 Task: Search for a round trip flight from San Francisco to Dubai in Business class from October 1 to October 5 and provide feedback on the results.
Action: Mouse pressed left at (296, 292)
Screenshot: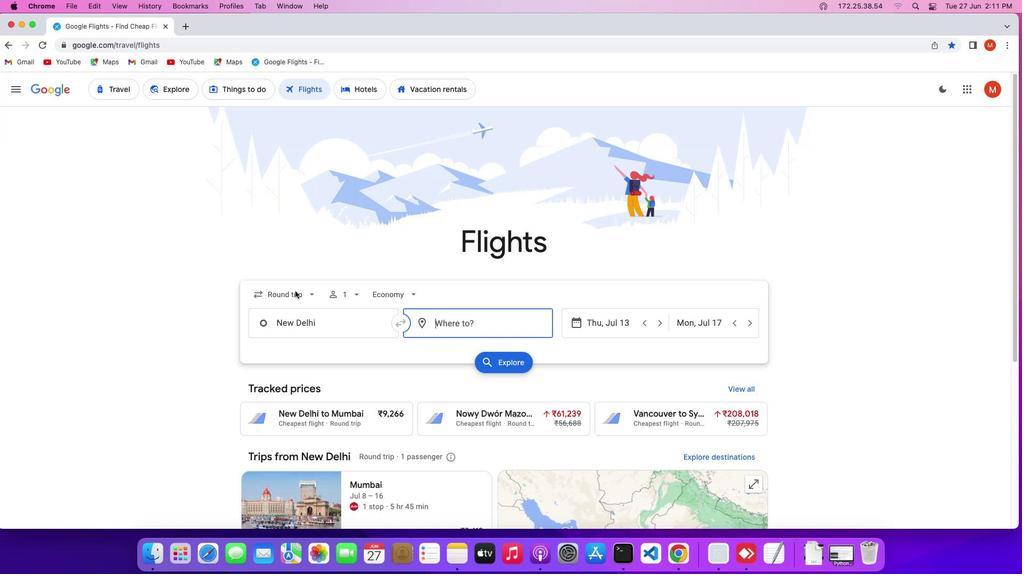 
Action: Mouse pressed left at (296, 292)
Screenshot: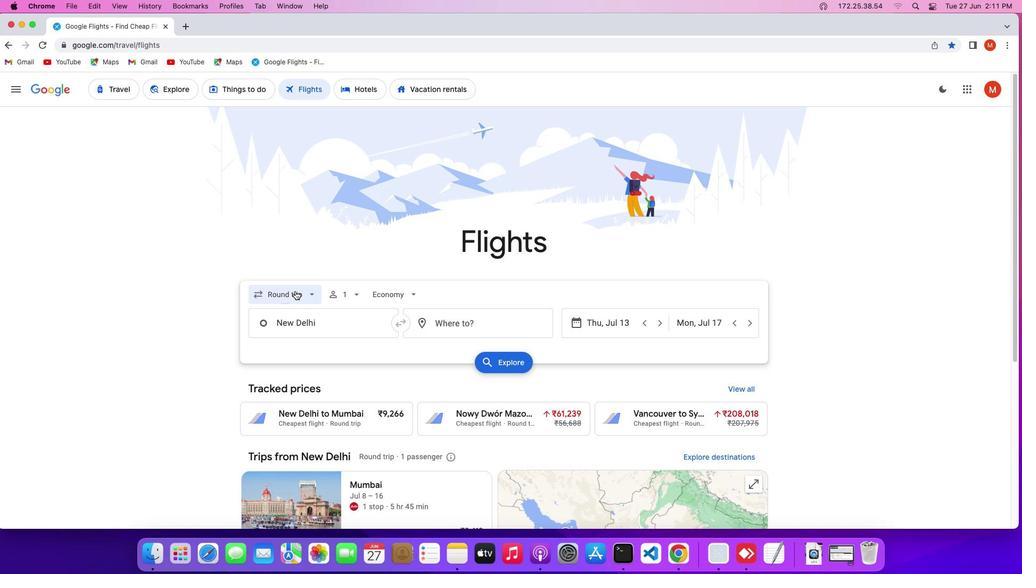 
Action: Mouse moved to (289, 321)
Screenshot: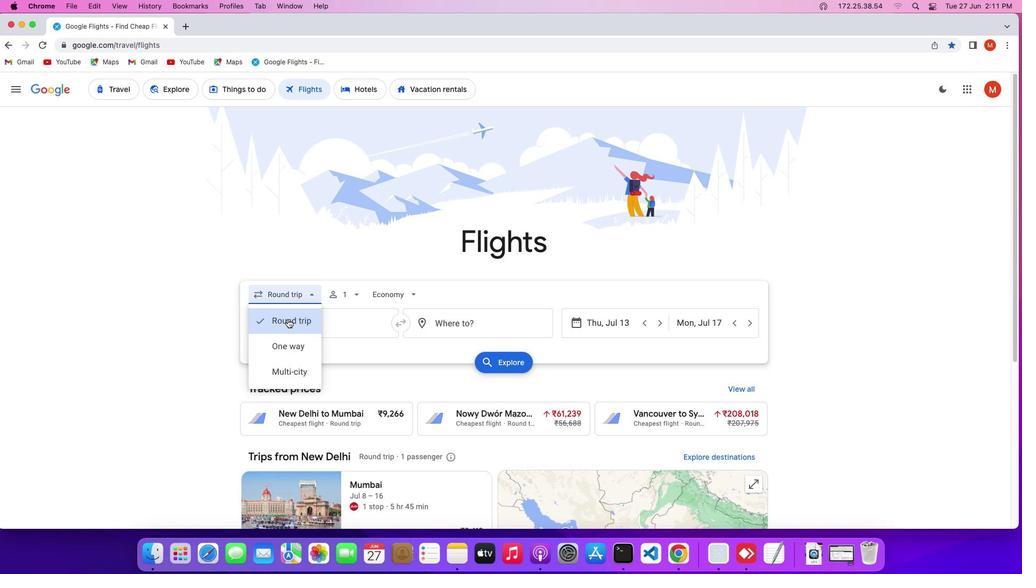 
Action: Mouse pressed left at (289, 321)
Screenshot: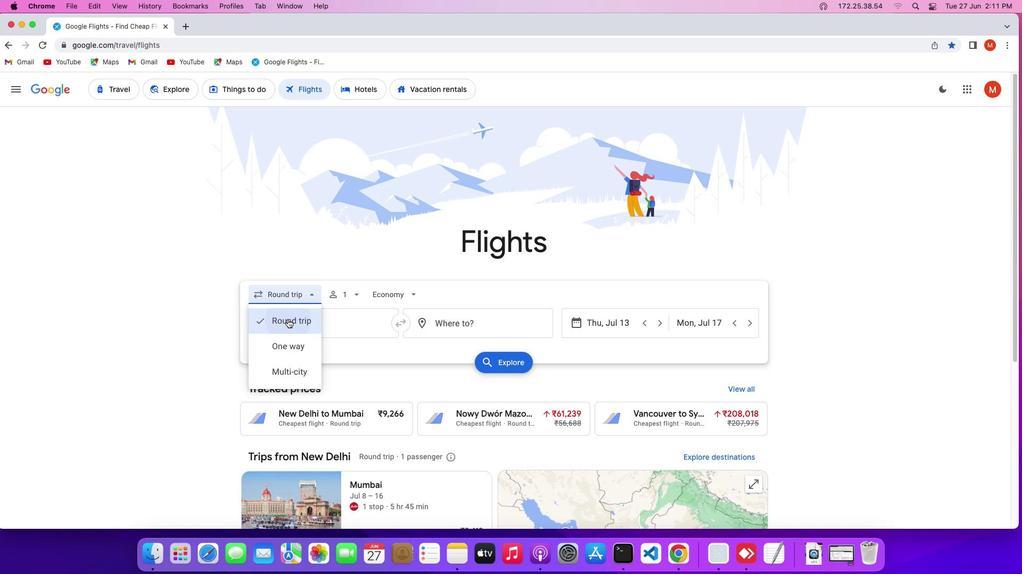 
Action: Mouse moved to (346, 294)
Screenshot: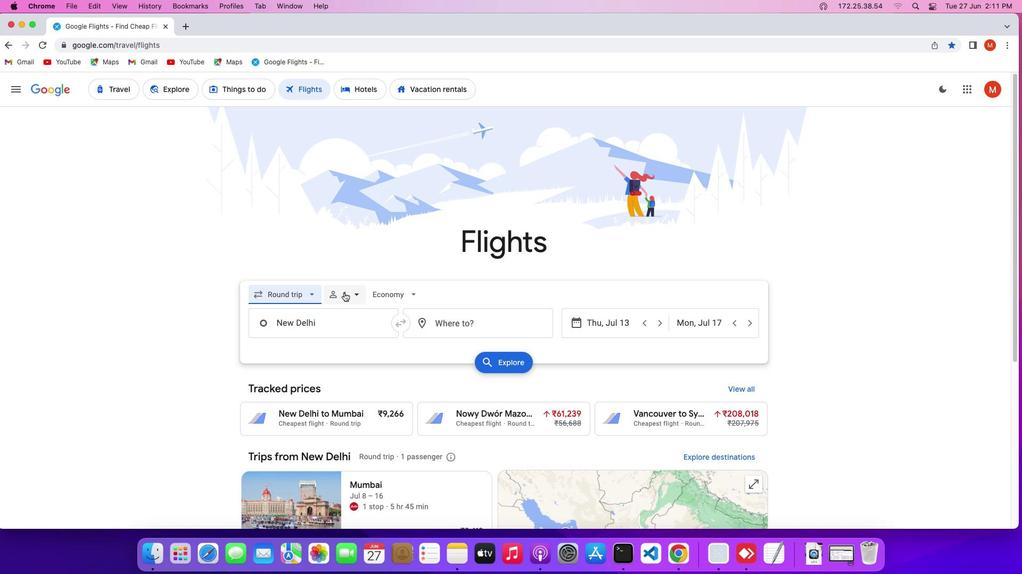 
Action: Mouse pressed left at (346, 294)
Screenshot: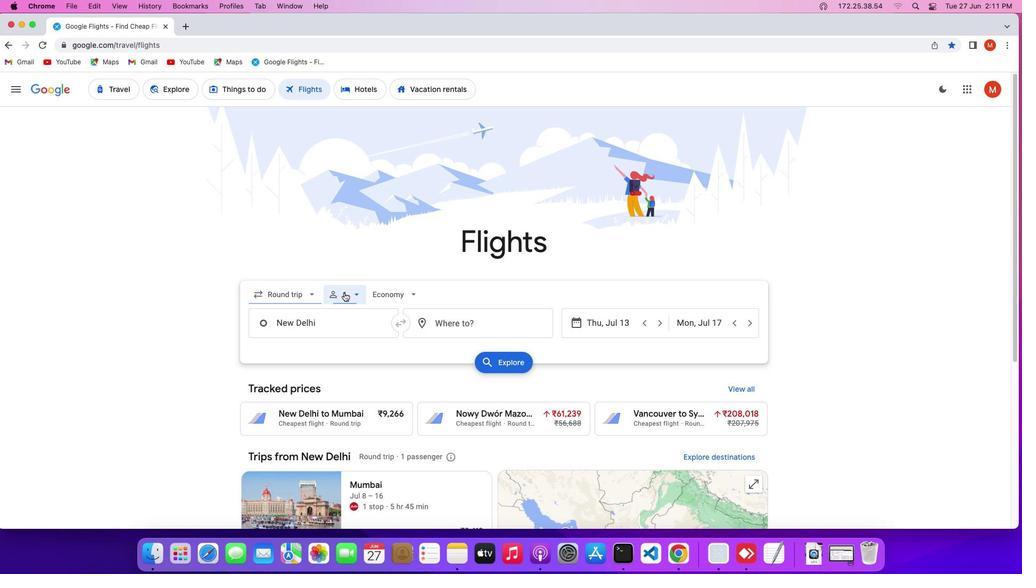 
Action: Mouse moved to (418, 323)
Screenshot: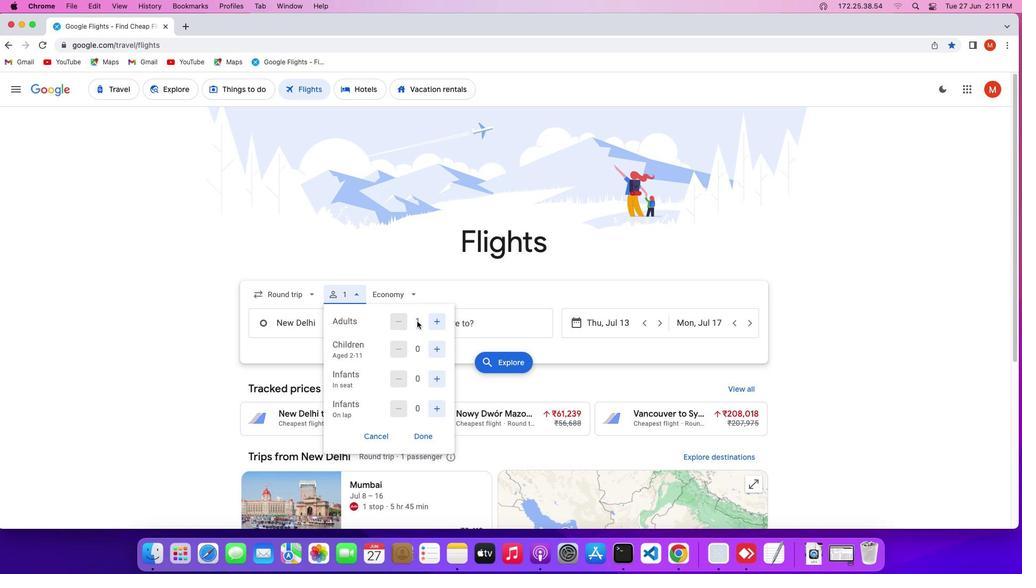 
Action: Mouse pressed left at (418, 323)
Screenshot: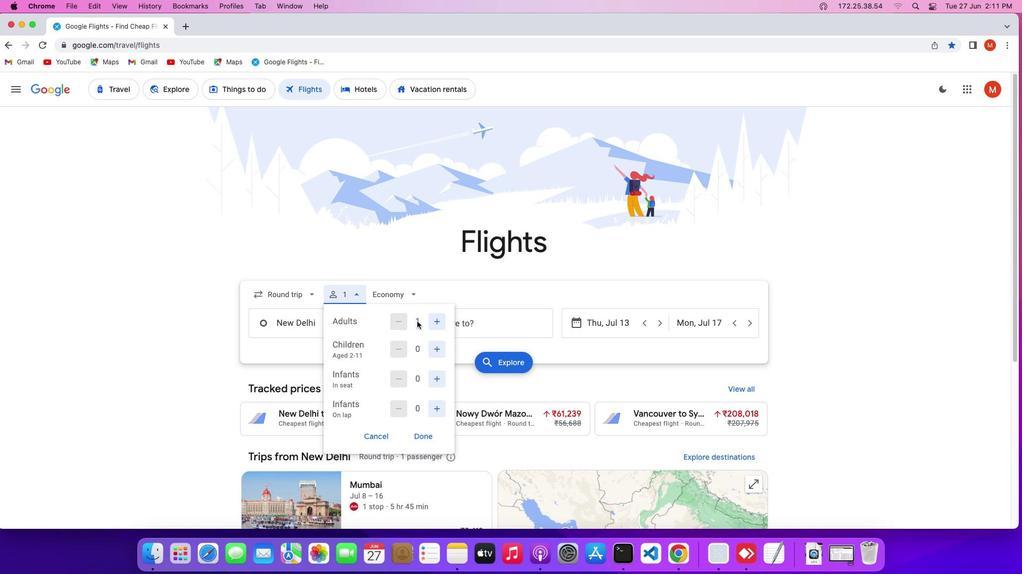 
Action: Mouse moved to (437, 437)
Screenshot: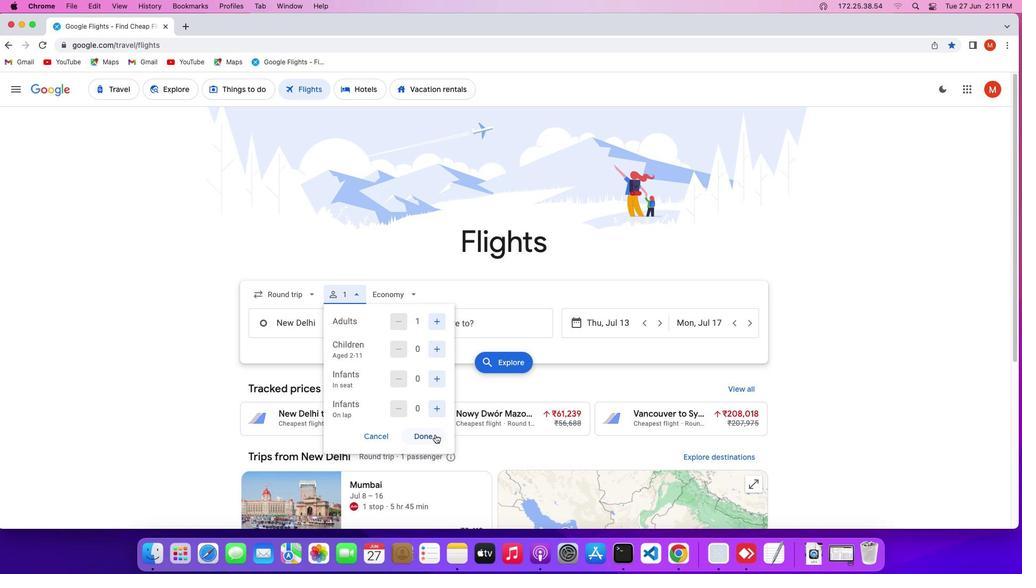 
Action: Mouse pressed left at (437, 437)
Screenshot: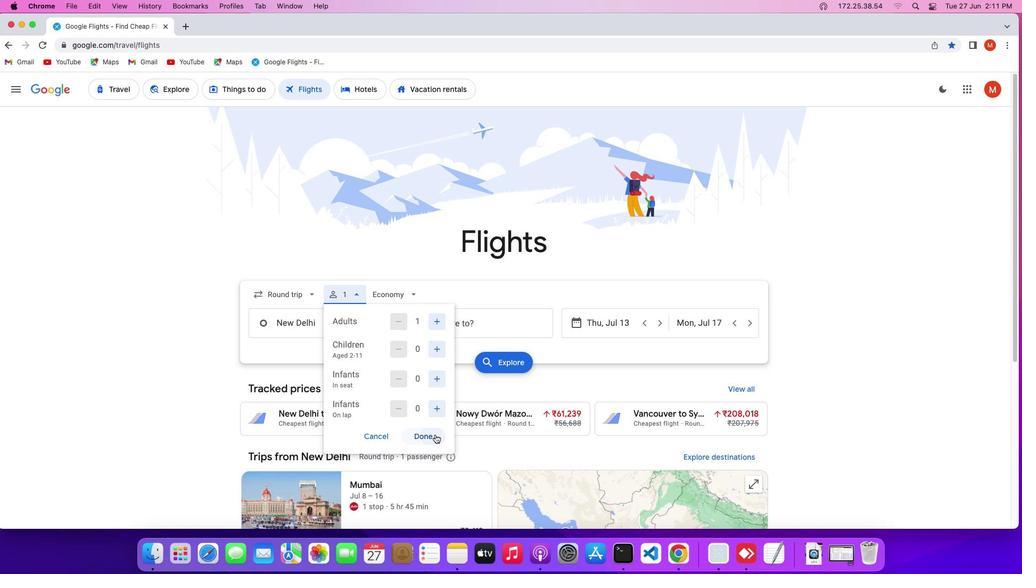 
Action: Mouse moved to (405, 300)
Screenshot: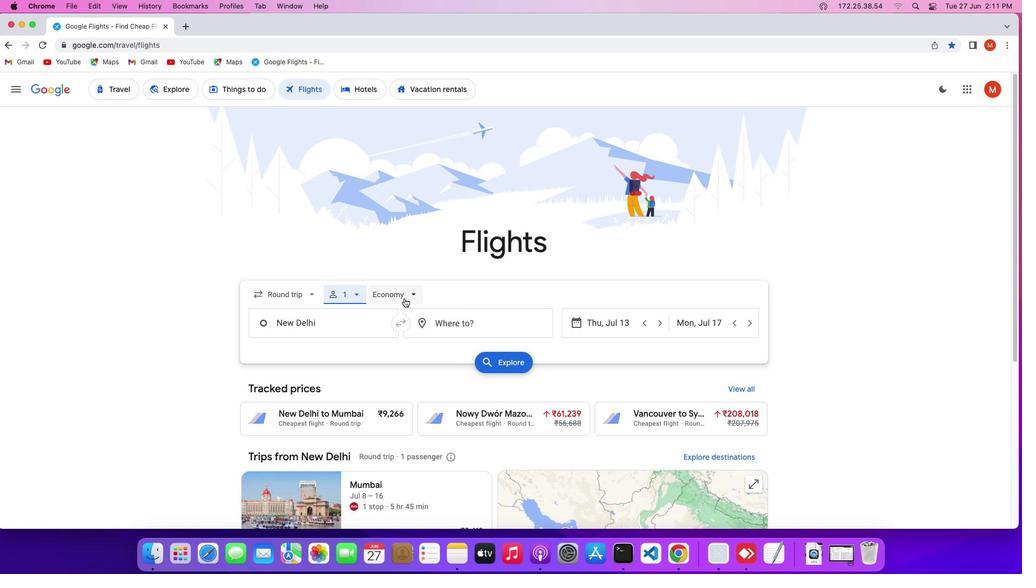 
Action: Mouse pressed left at (405, 300)
Screenshot: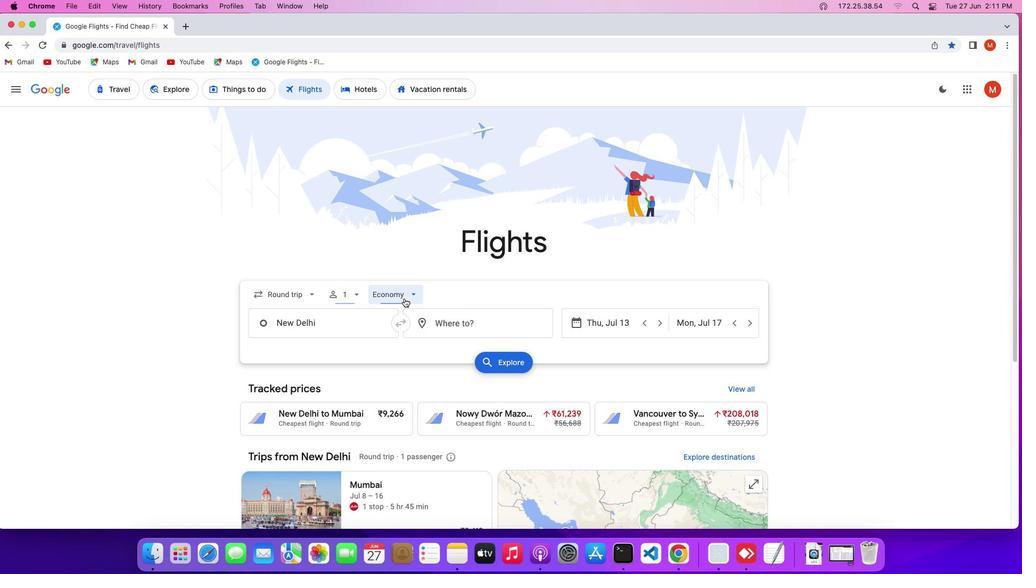 
Action: Mouse moved to (403, 367)
Screenshot: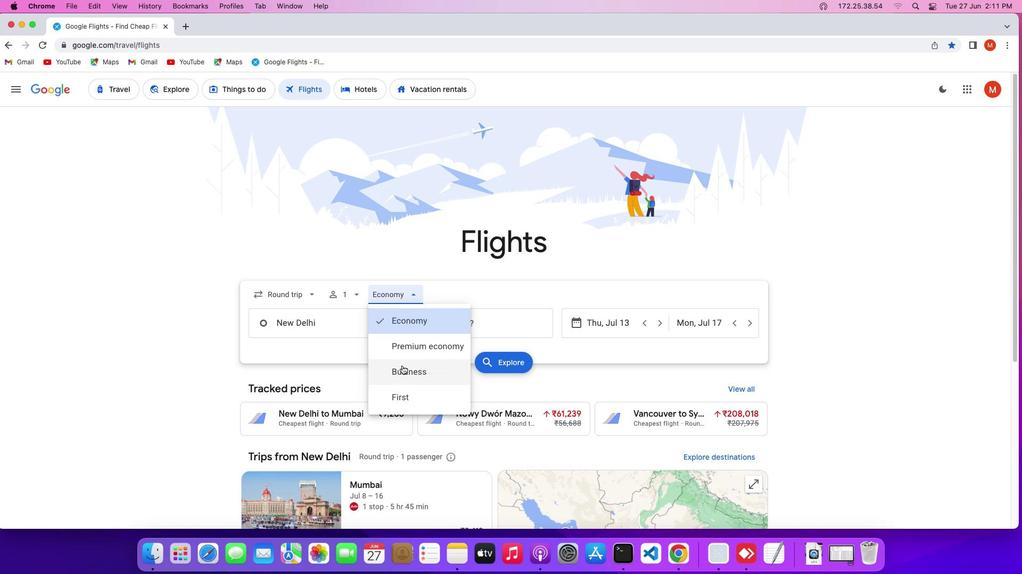 
Action: Mouse pressed left at (403, 367)
Screenshot: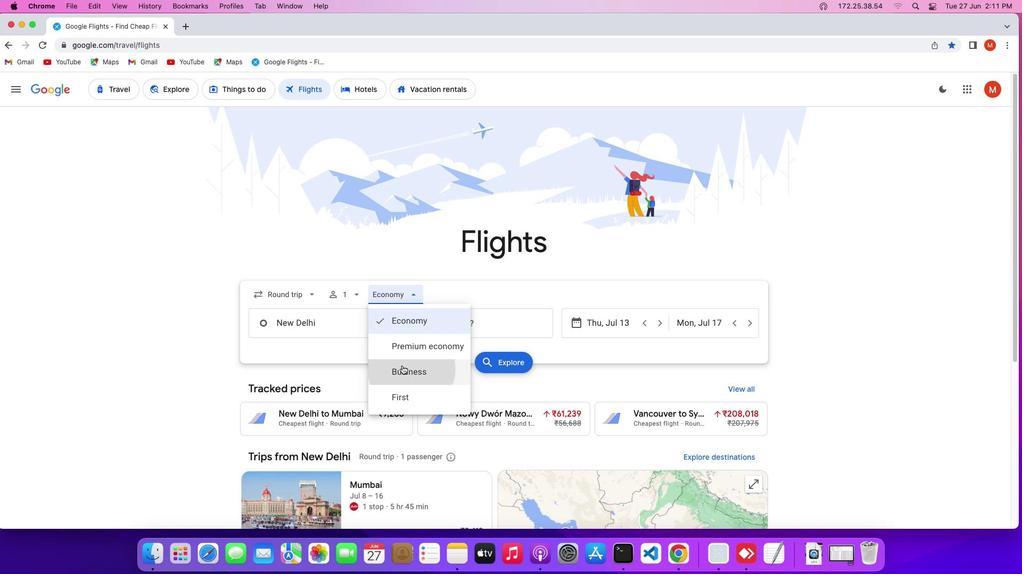 
Action: Mouse moved to (360, 332)
Screenshot: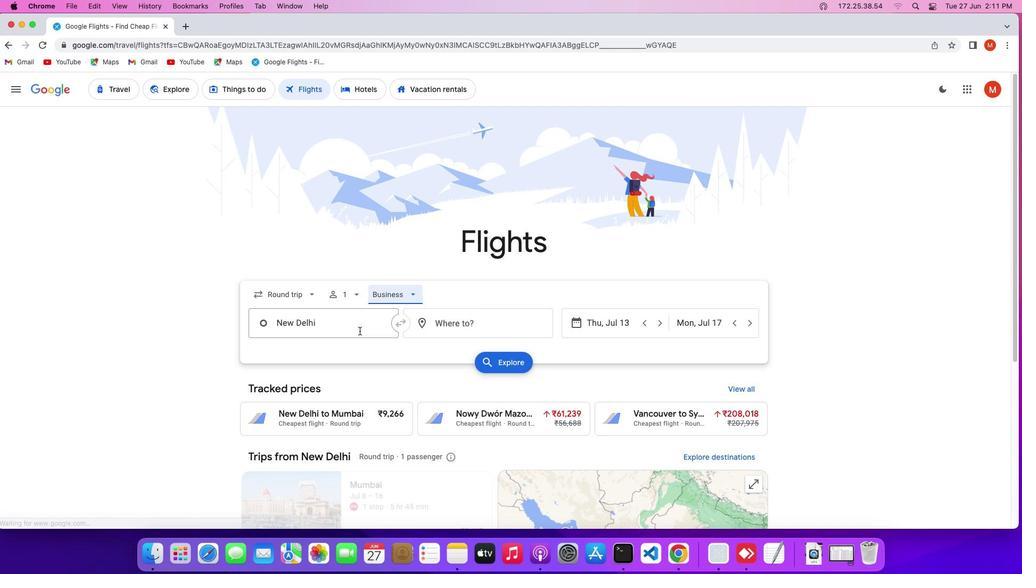 
Action: Mouse pressed left at (360, 332)
Screenshot: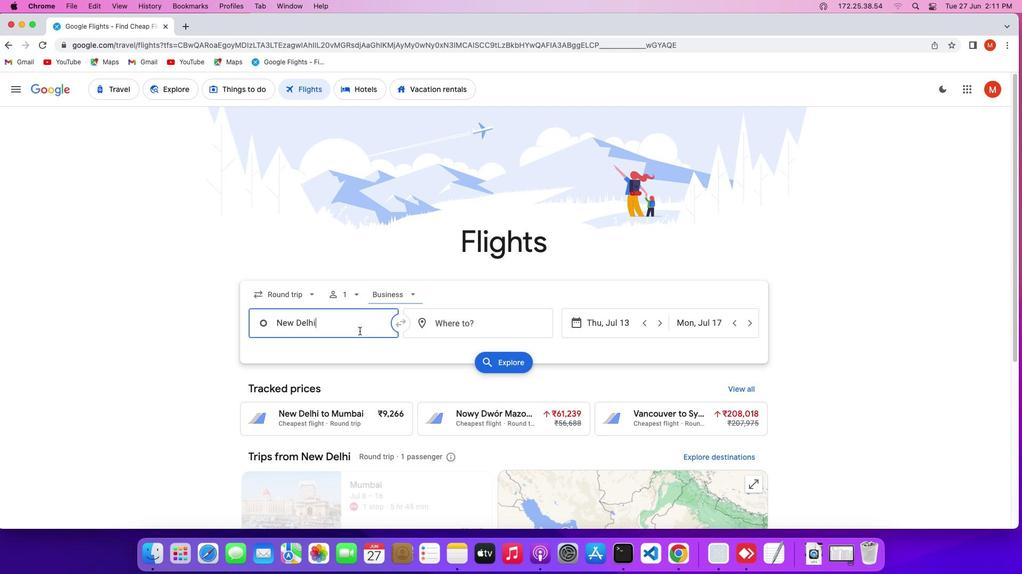 
Action: Mouse moved to (360, 332)
Screenshot: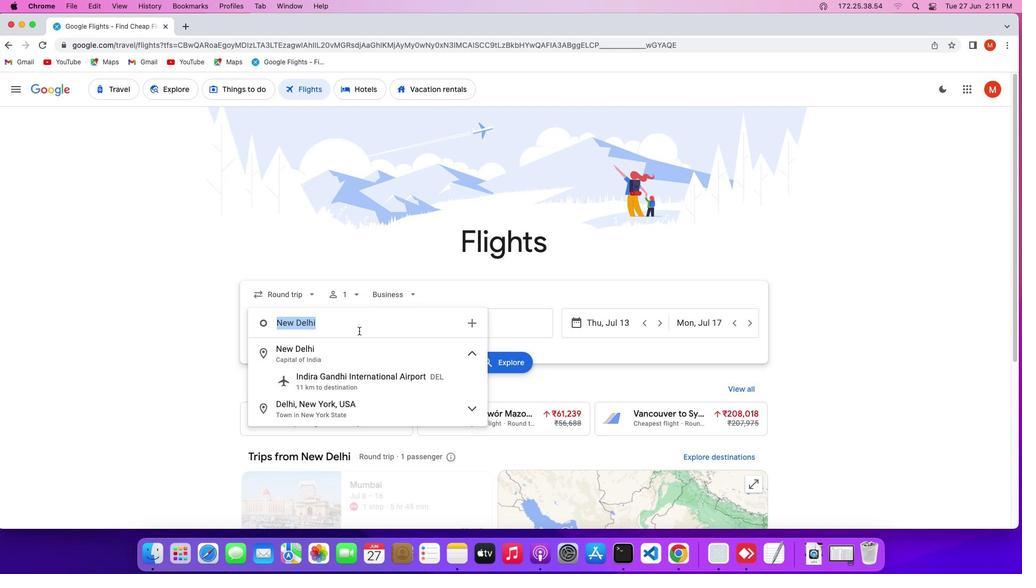 
Action: Key pressed Key.backspaceKey.shift'S''a''n'Key.spaceKey.shift'F''r''a''n''c''i''s''c''o'
Screenshot: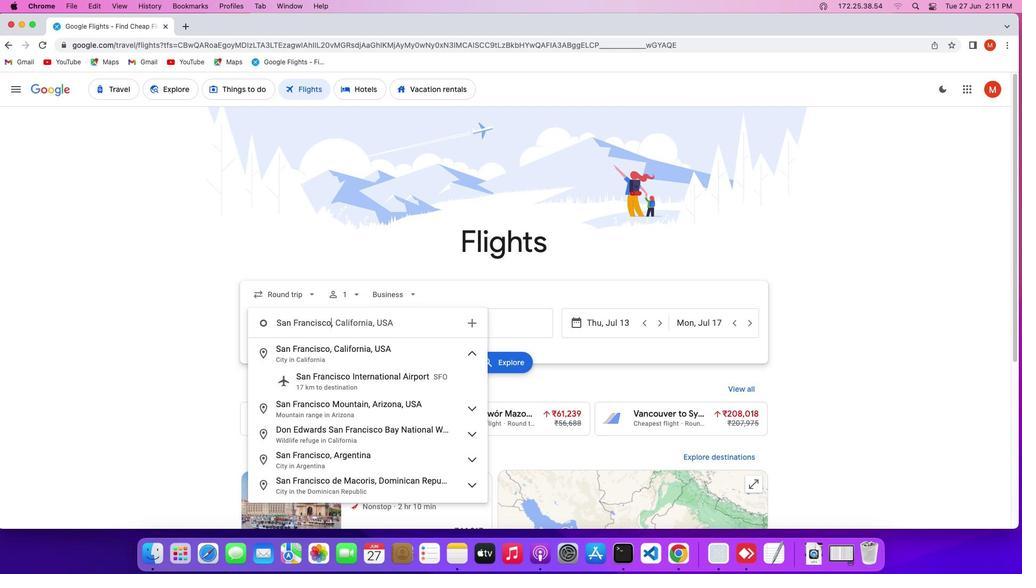 
Action: Mouse moved to (373, 363)
Screenshot: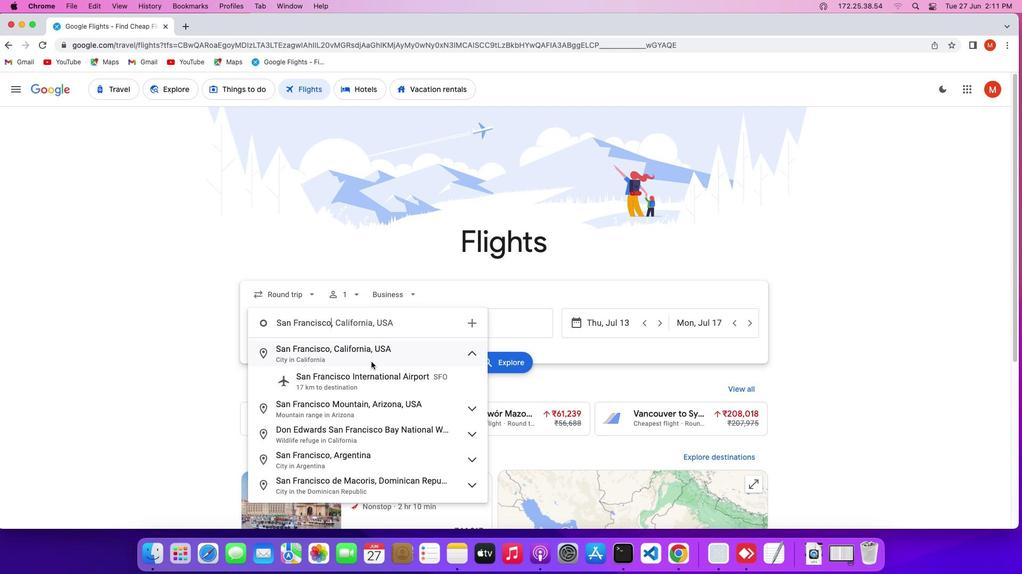 
Action: Mouse pressed left at (373, 363)
Screenshot: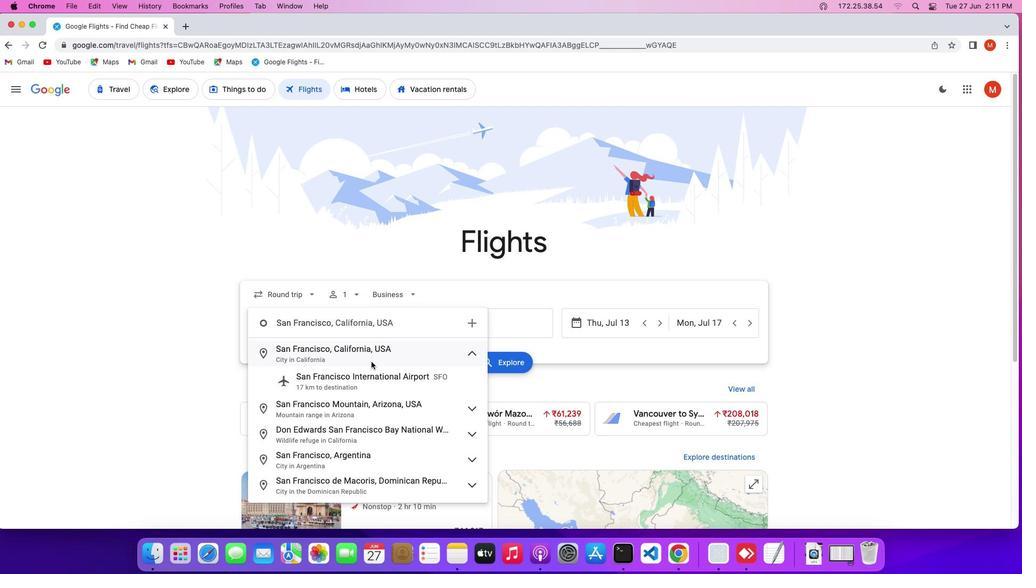 
Action: Mouse moved to (460, 319)
Screenshot: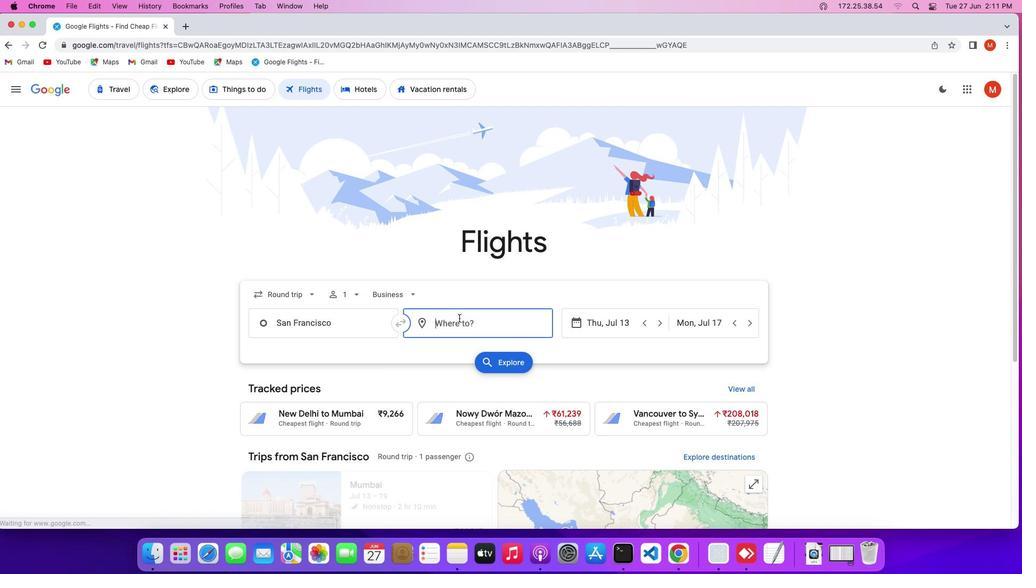 
Action: Mouse pressed left at (460, 319)
Screenshot: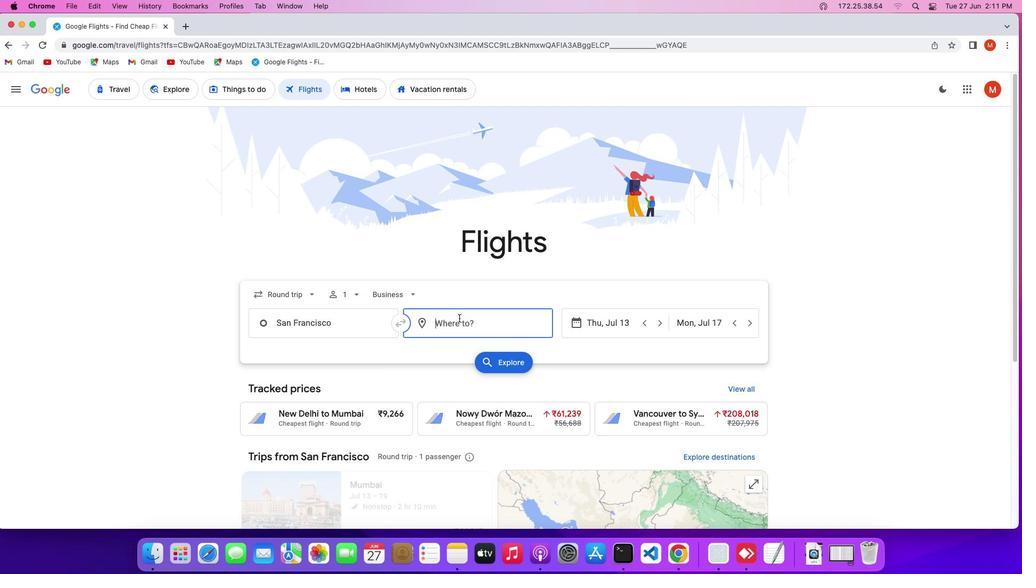 
Action: Key pressed Key.shift'D''u''b''a''i'
Screenshot: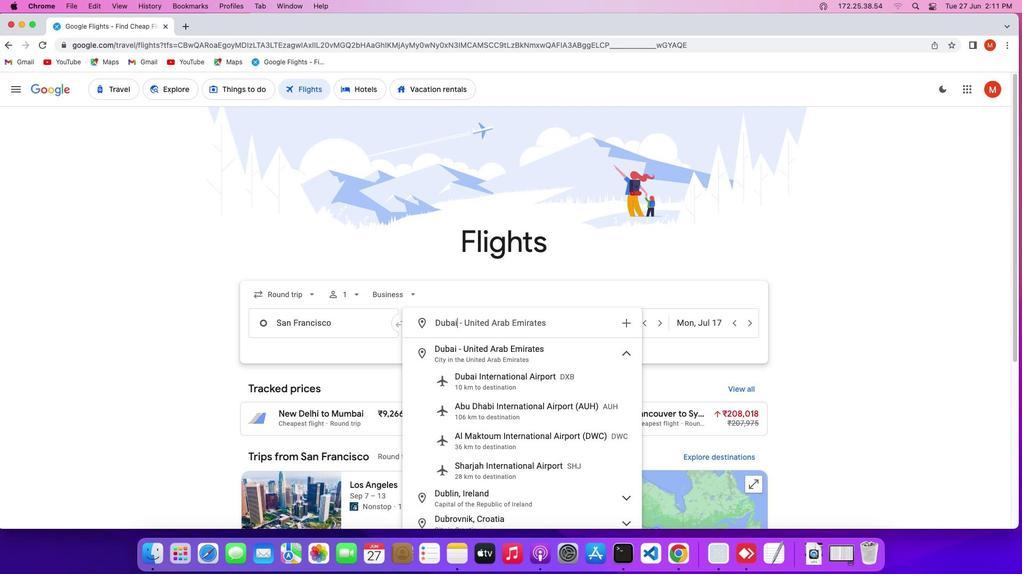 
Action: Mouse moved to (475, 350)
Screenshot: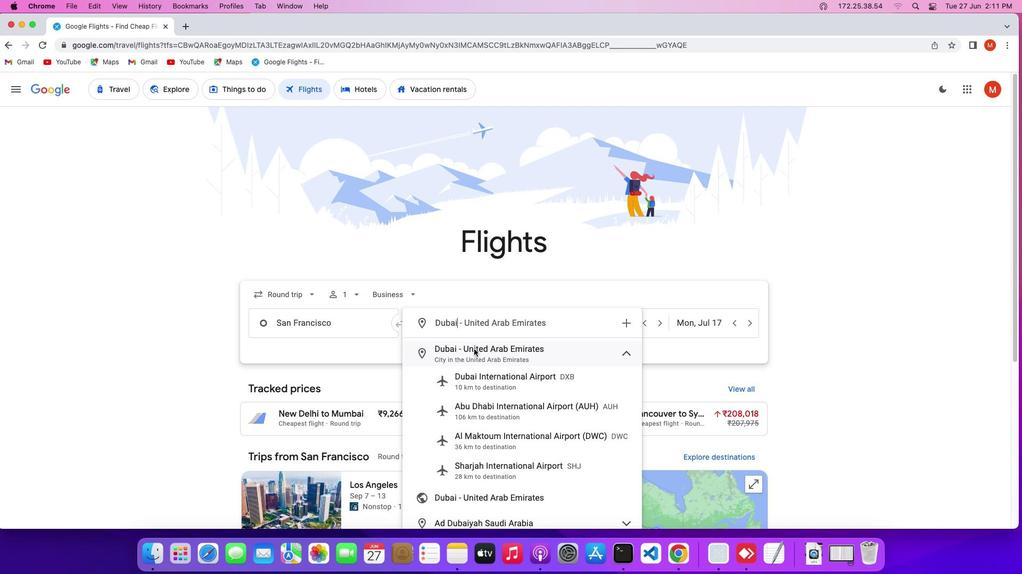 
Action: Mouse pressed left at (475, 350)
Screenshot: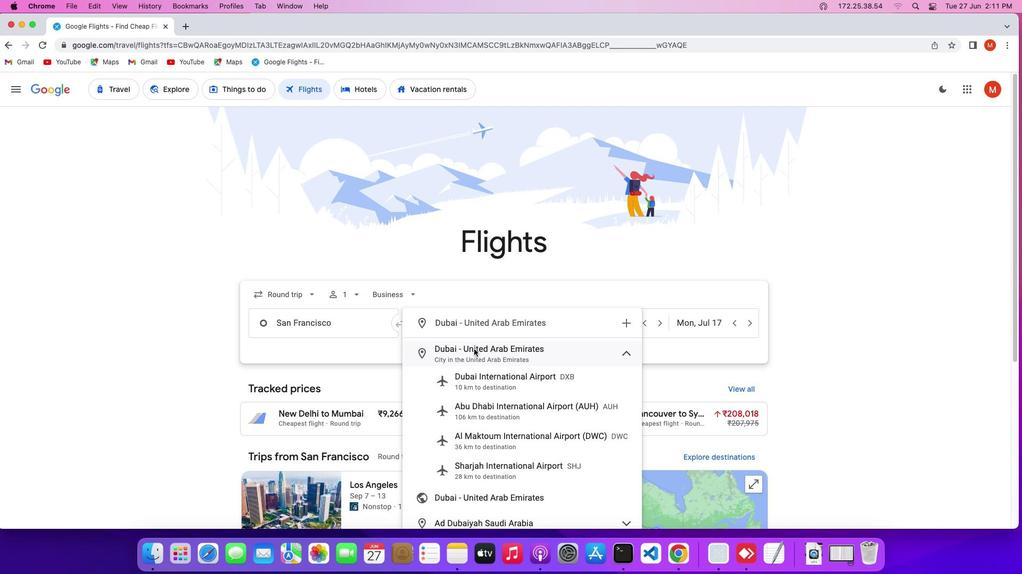 
Action: Mouse moved to (634, 334)
Screenshot: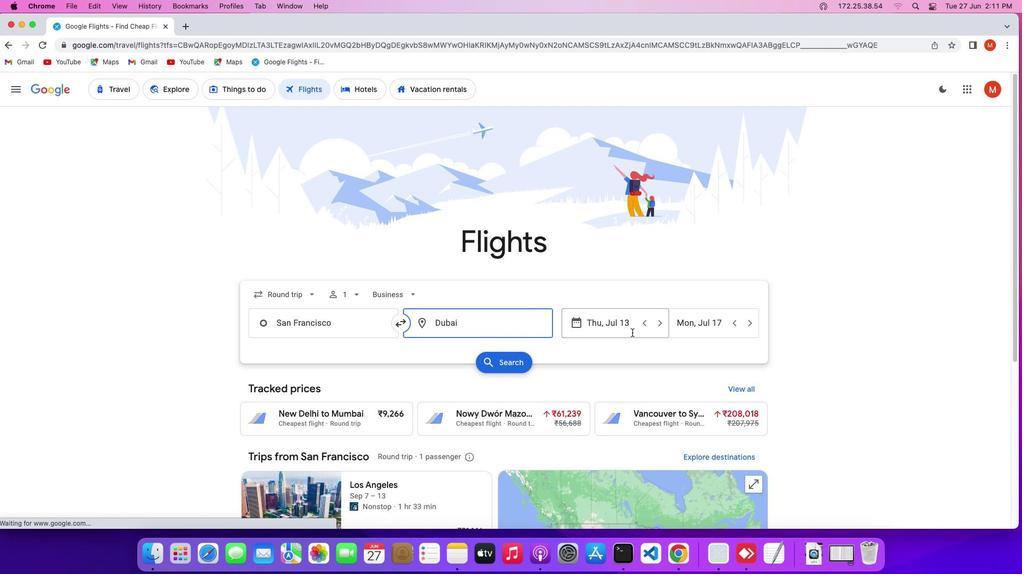 
Action: Mouse pressed left at (634, 334)
Screenshot: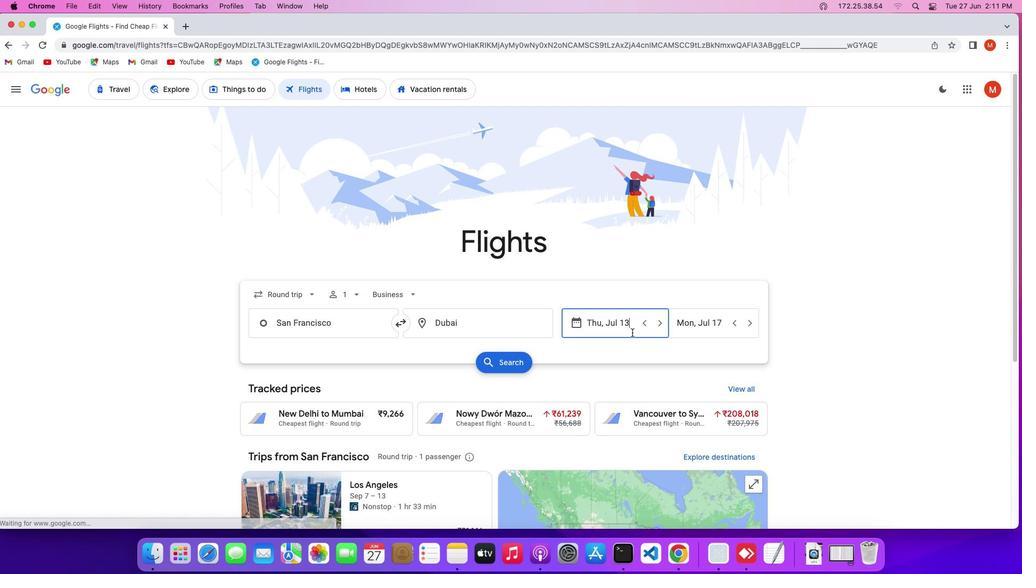 
Action: Mouse moved to (771, 390)
Screenshot: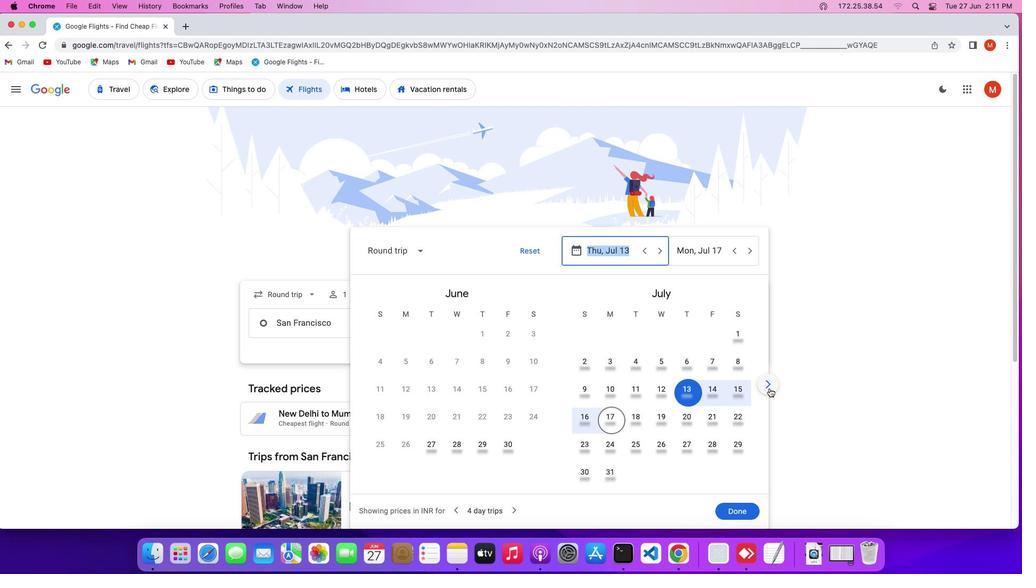 
Action: Mouse pressed left at (771, 390)
Screenshot: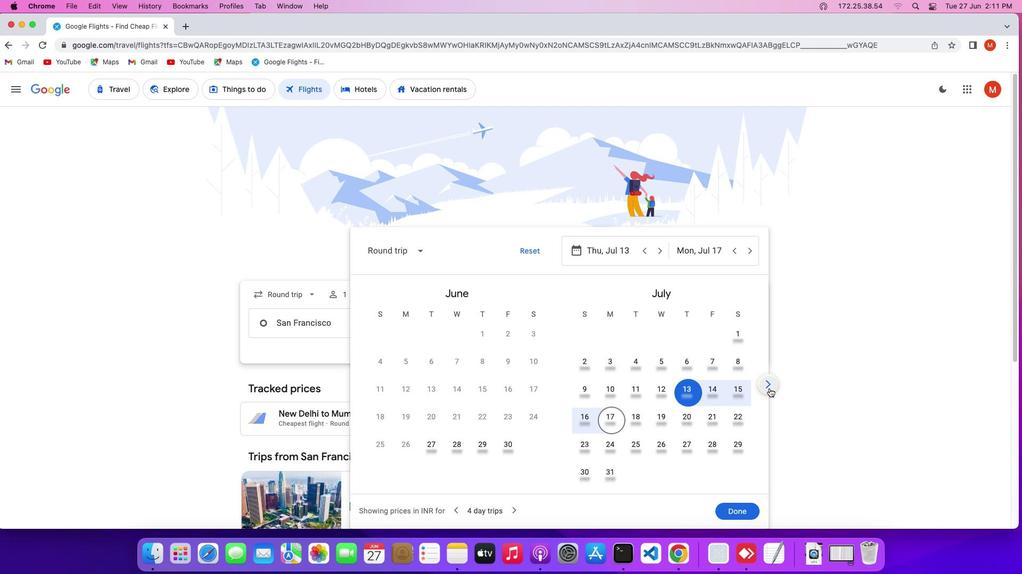 
Action: Mouse pressed left at (771, 390)
Screenshot: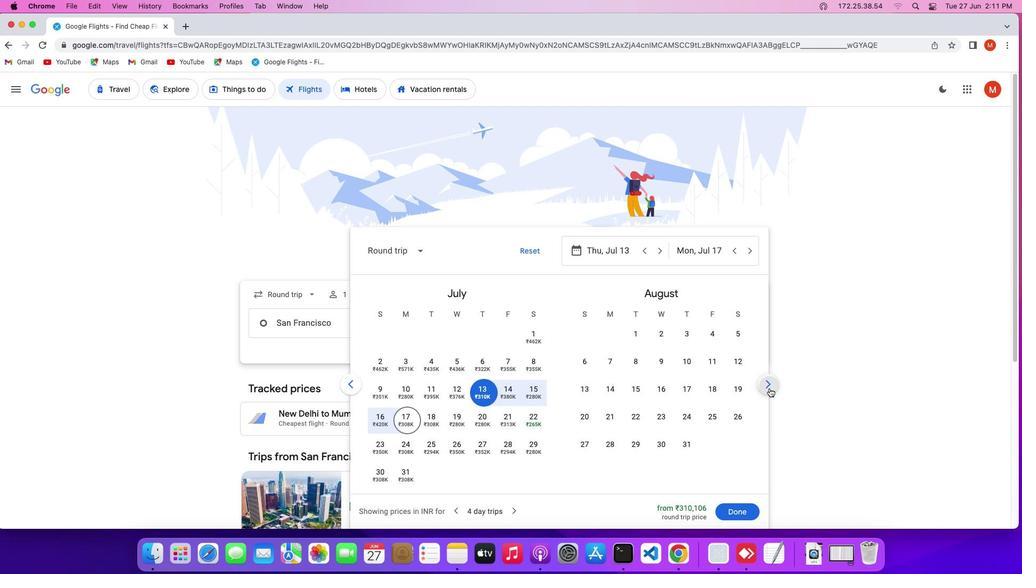 
Action: Mouse pressed left at (771, 390)
Screenshot: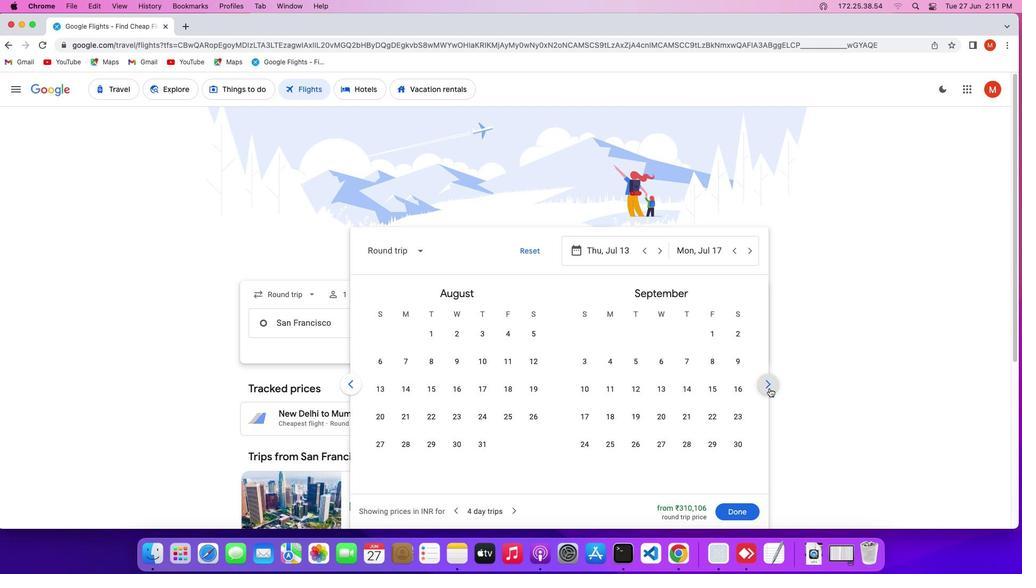 
Action: Mouse moved to (588, 328)
Screenshot: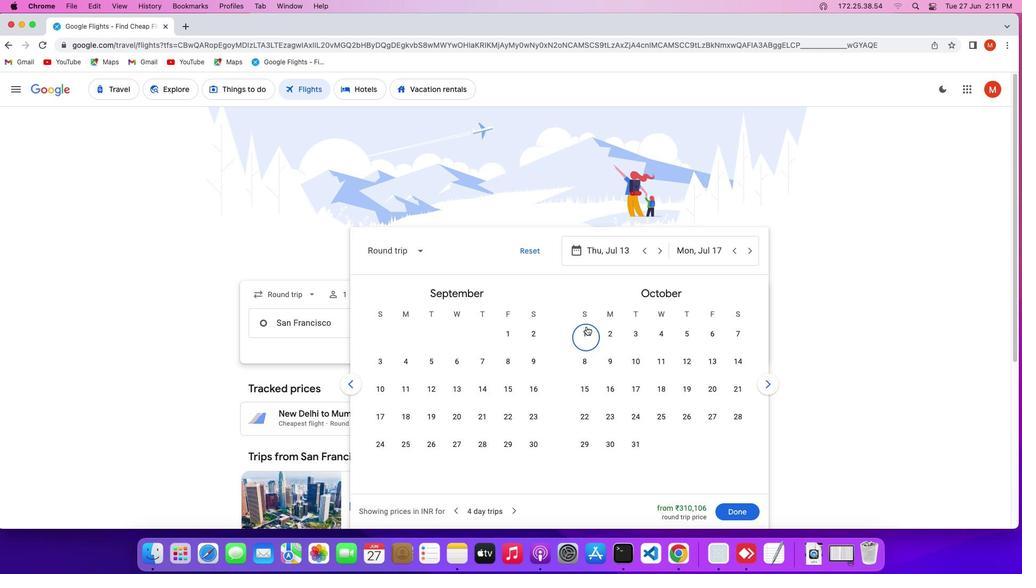 
Action: Mouse pressed left at (588, 328)
Screenshot: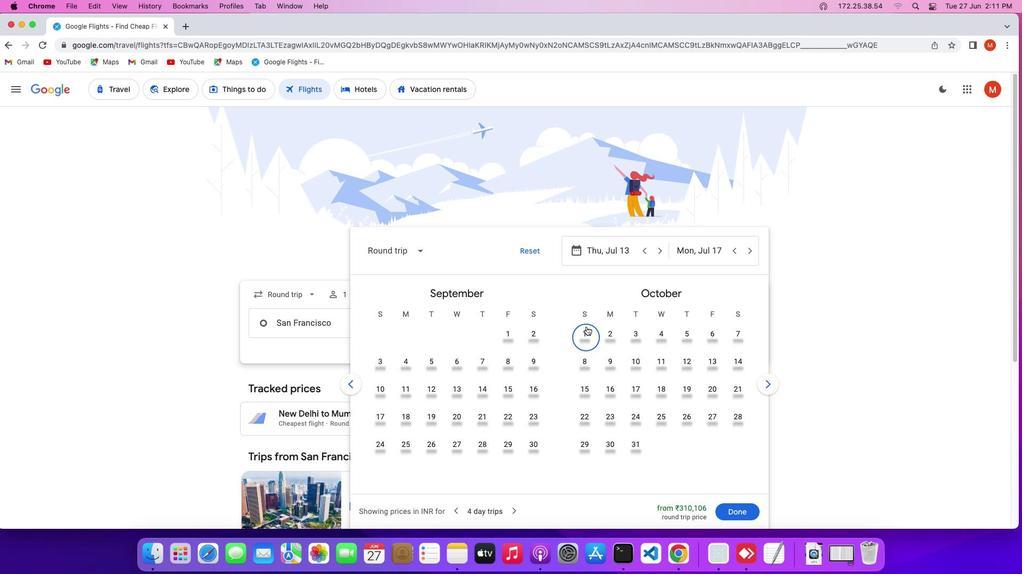 
Action: Mouse moved to (681, 333)
Screenshot: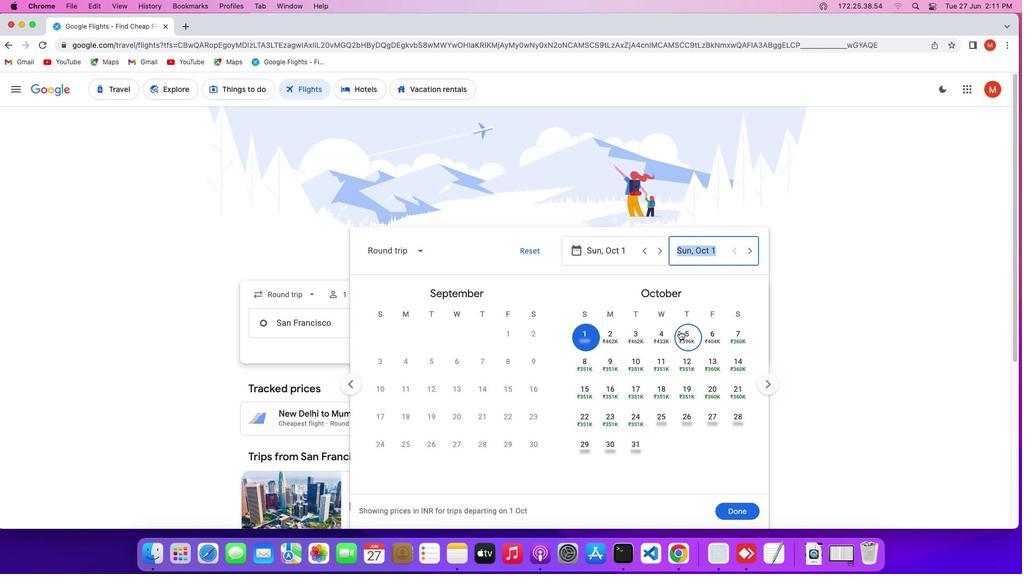 
Action: Mouse pressed left at (681, 333)
Screenshot: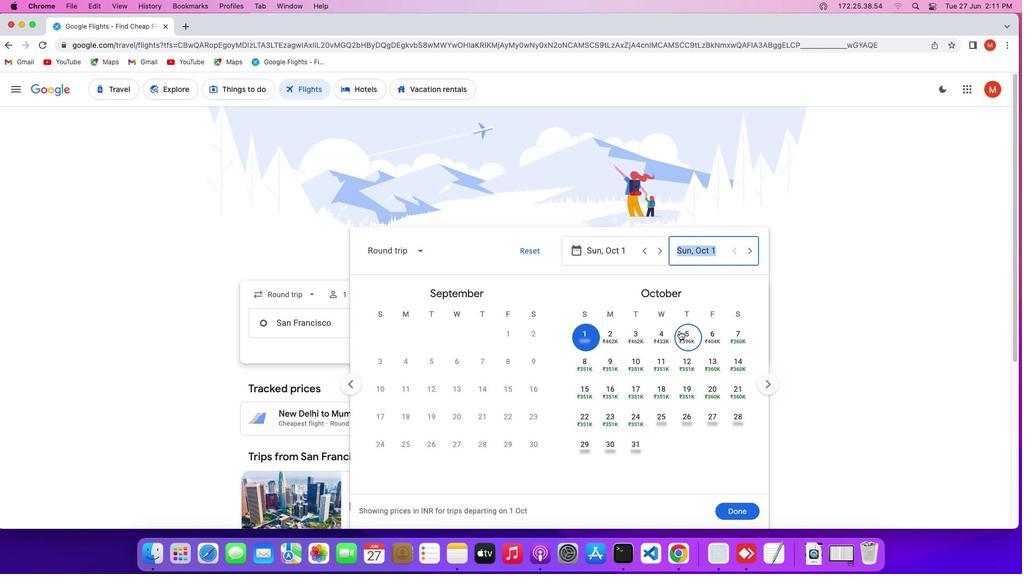 
Action: Mouse moved to (731, 510)
Screenshot: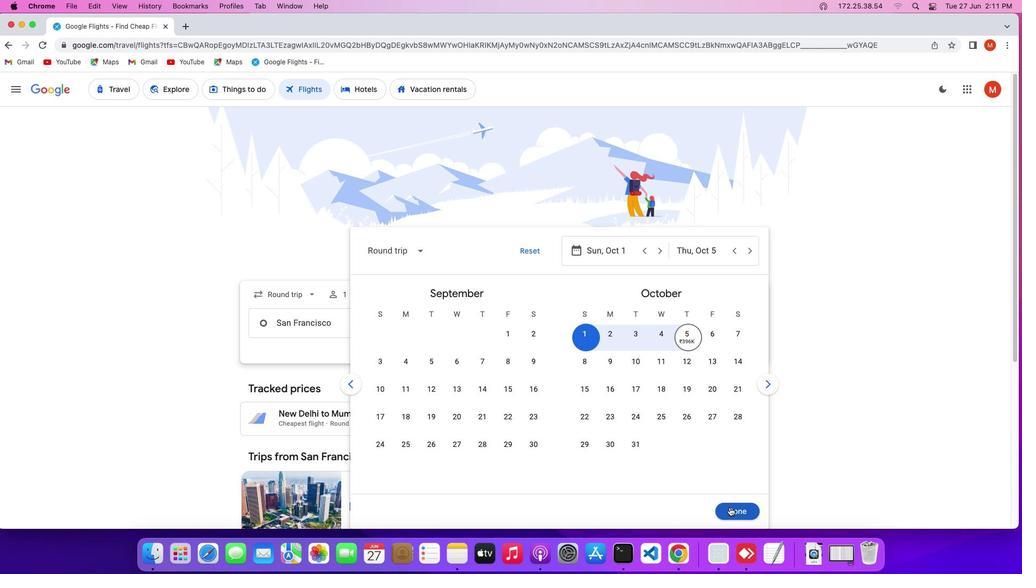 
Action: Mouse pressed left at (731, 510)
Screenshot: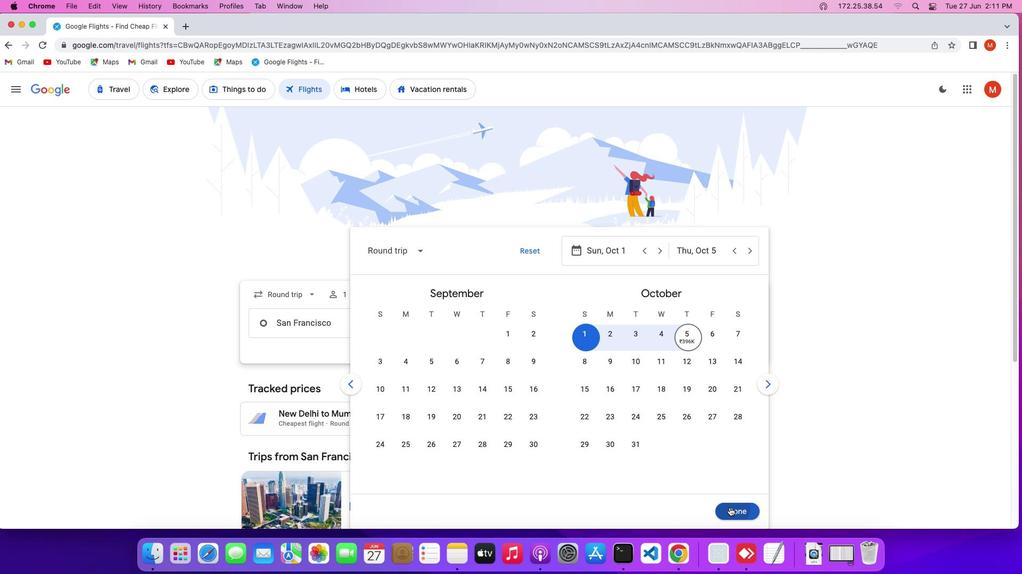 
Action: Mouse moved to (517, 361)
Screenshot: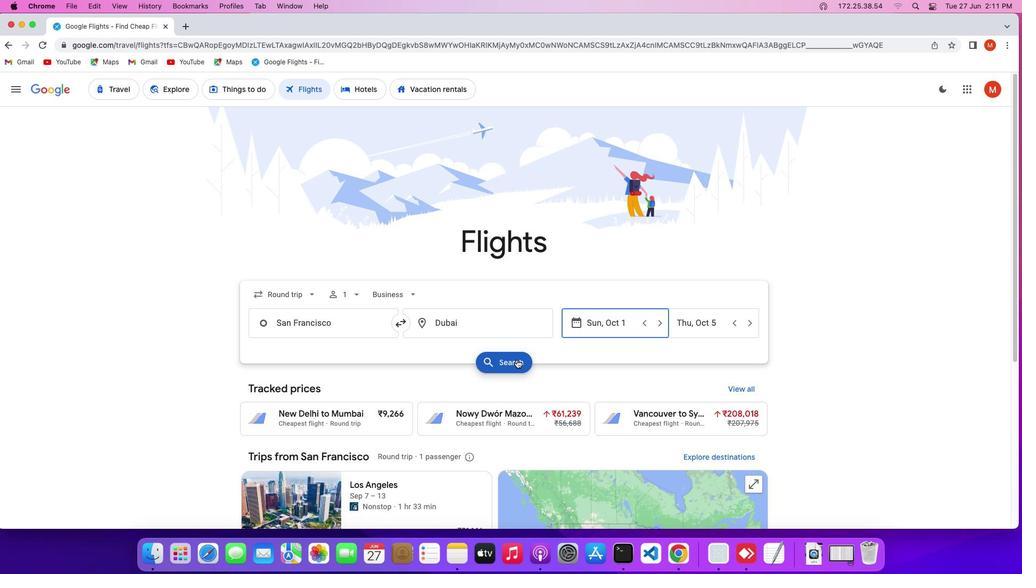 
Action: Mouse pressed left at (517, 361)
Screenshot: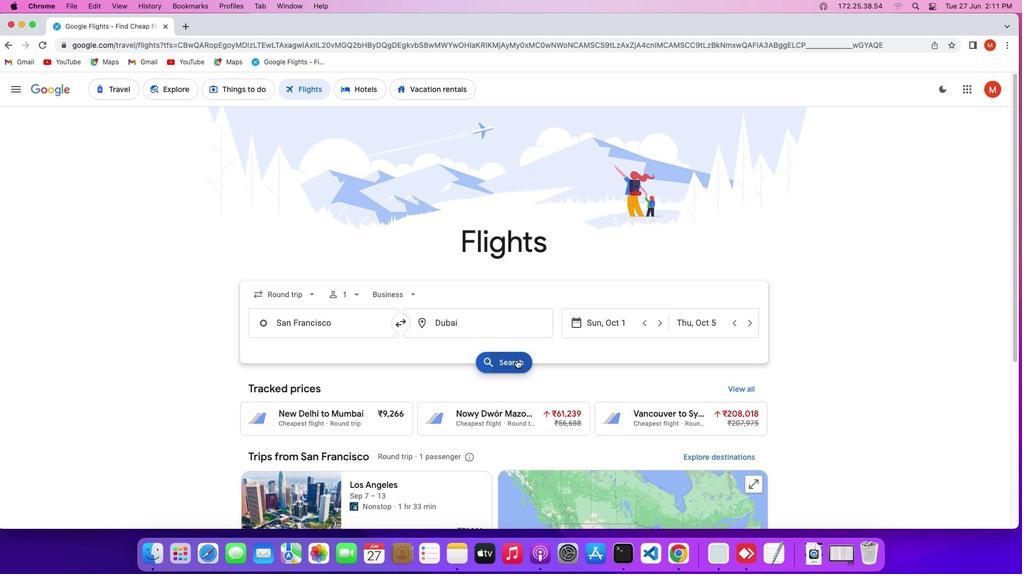 
Action: Mouse moved to (393, 193)
Screenshot: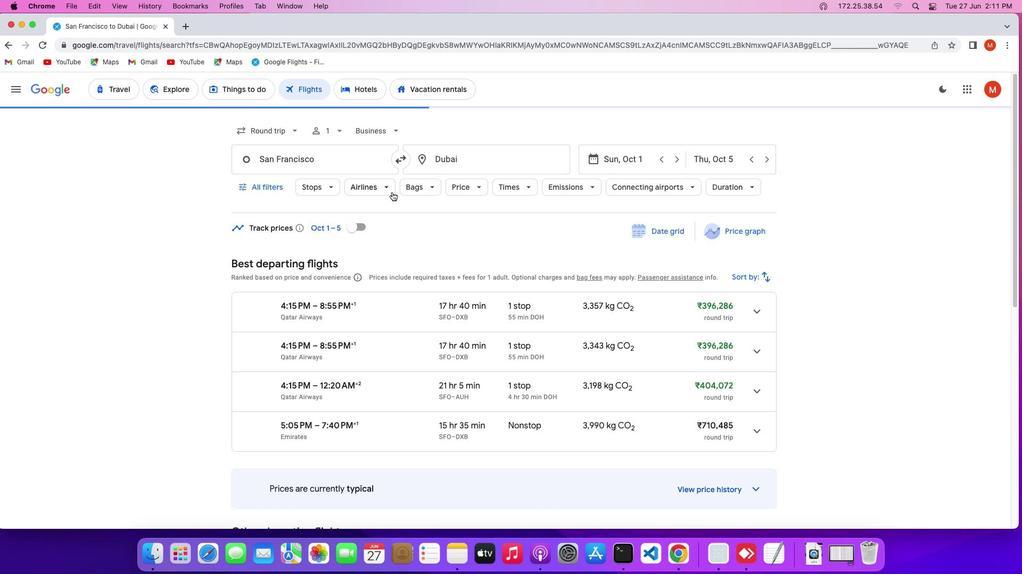 
Action: Mouse pressed left at (393, 193)
Screenshot: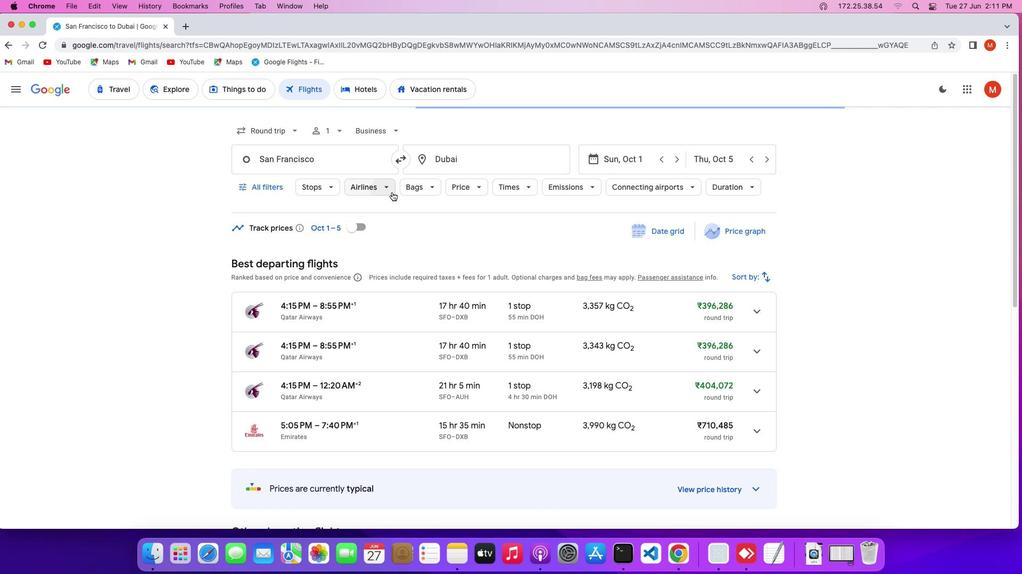 
Action: Mouse moved to (525, 249)
Screenshot: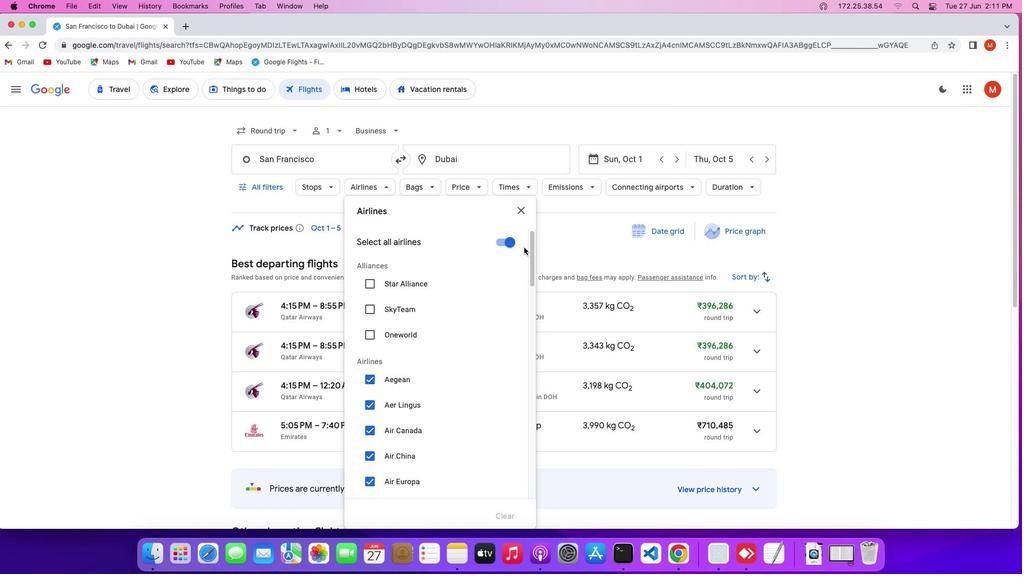 
Action: Mouse pressed left at (525, 249)
Screenshot: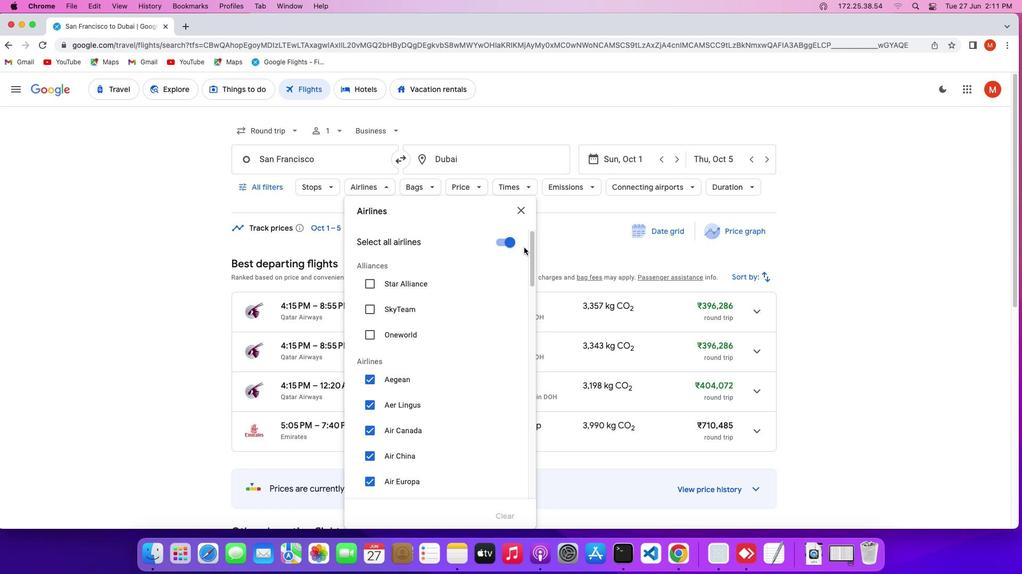 
Action: Mouse moved to (525, 215)
Screenshot: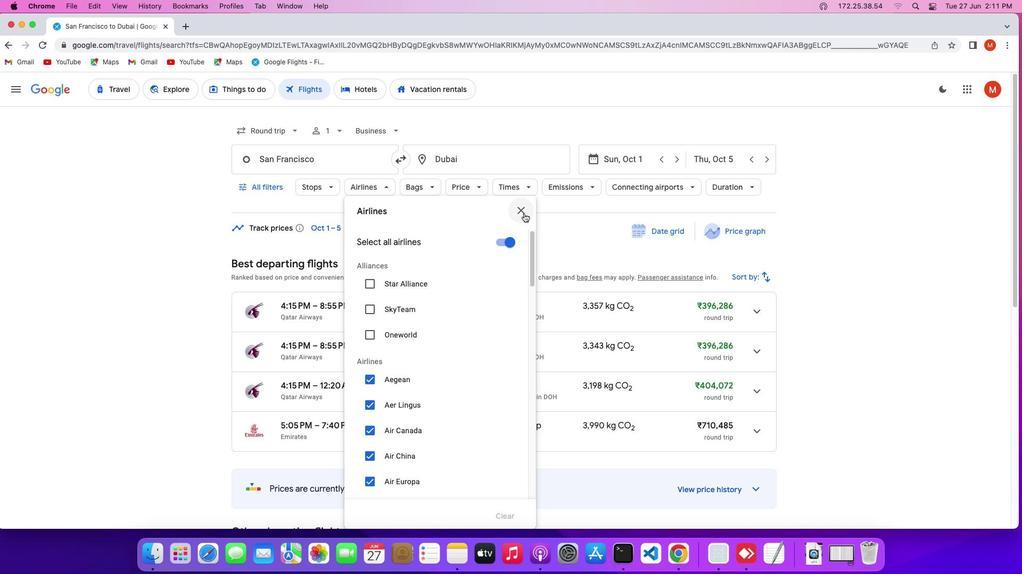 
Action: Mouse pressed left at (525, 215)
Screenshot: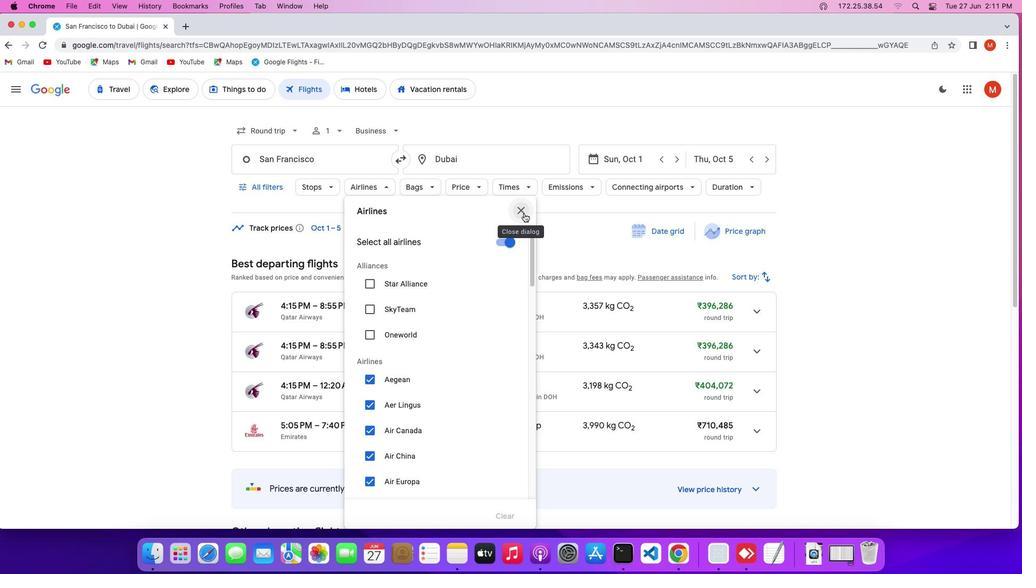 
Action: Mouse moved to (748, 274)
Screenshot: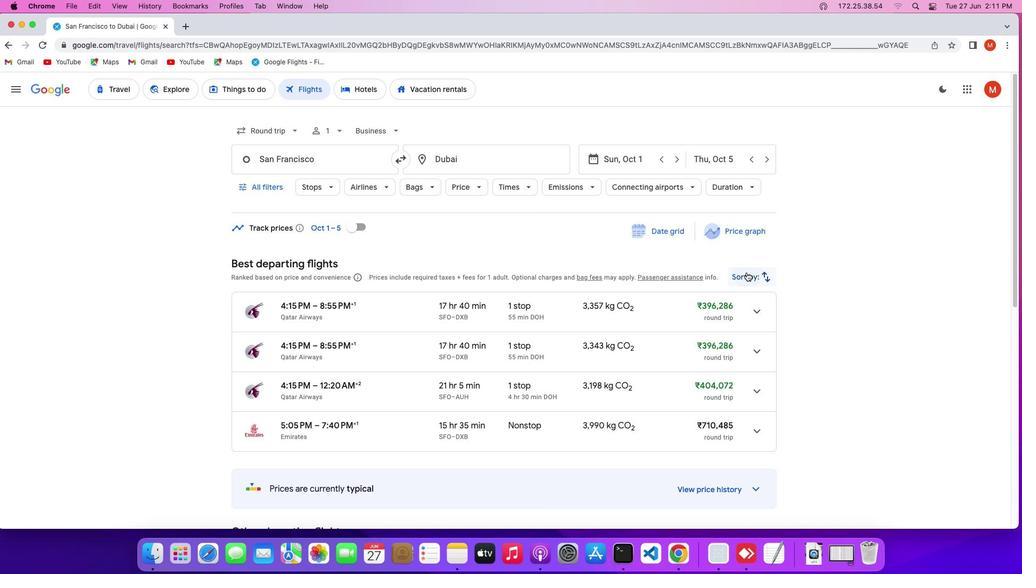 
Action: Mouse pressed left at (748, 274)
Screenshot: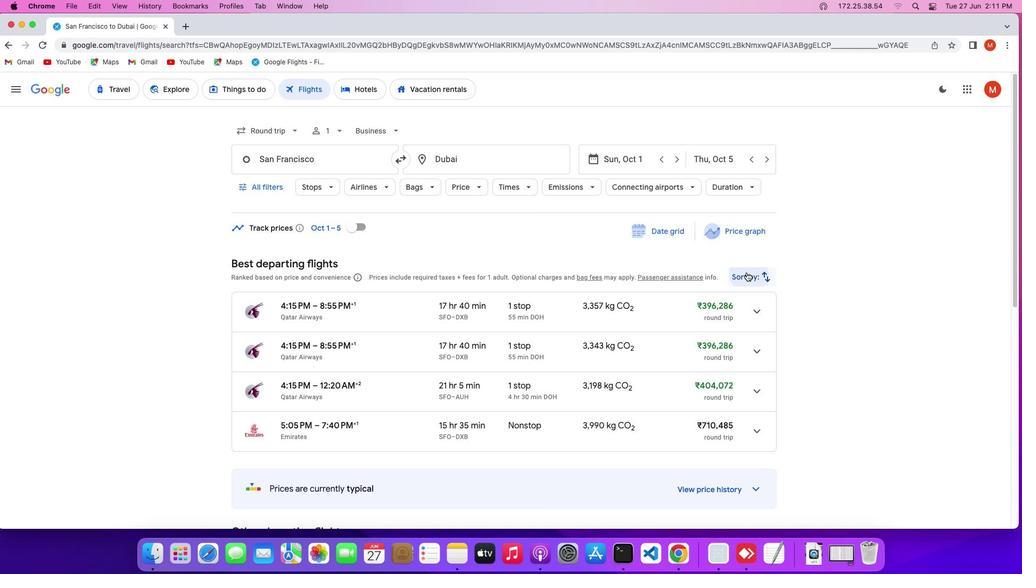 
Action: Mouse moved to (732, 305)
Screenshot: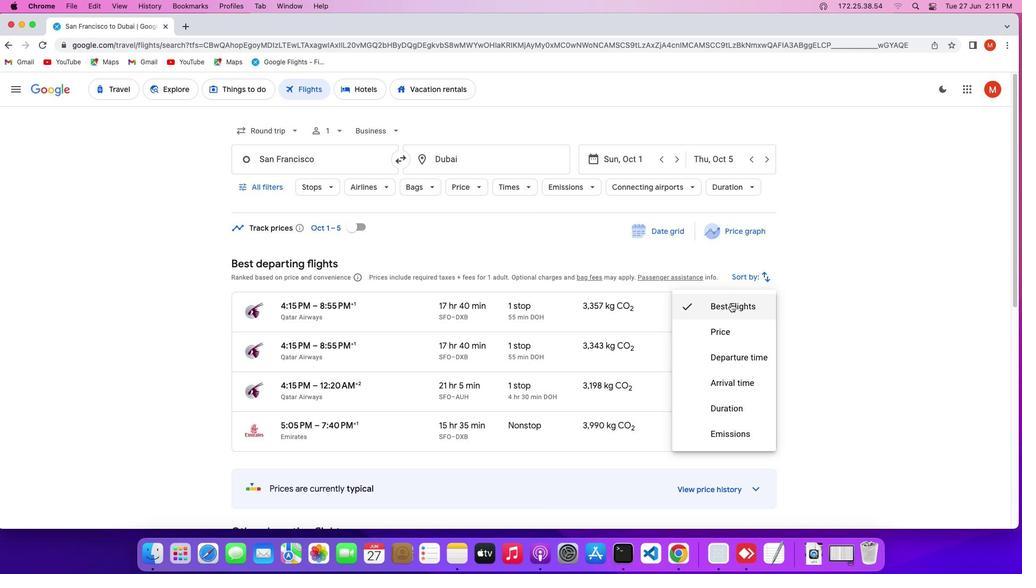 
Action: Mouse pressed left at (732, 305)
Screenshot: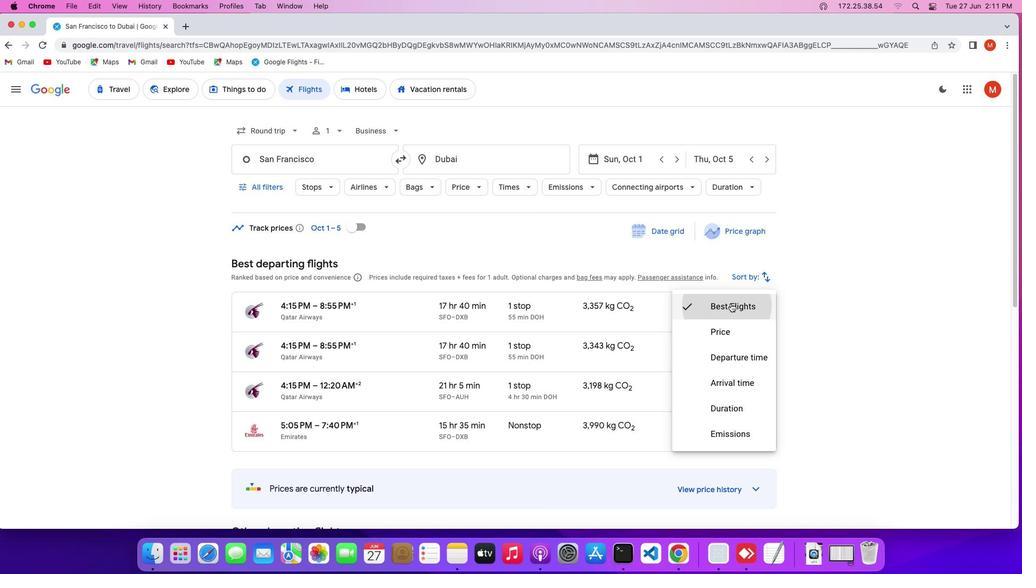 
Action: Mouse moved to (728, 191)
Screenshot: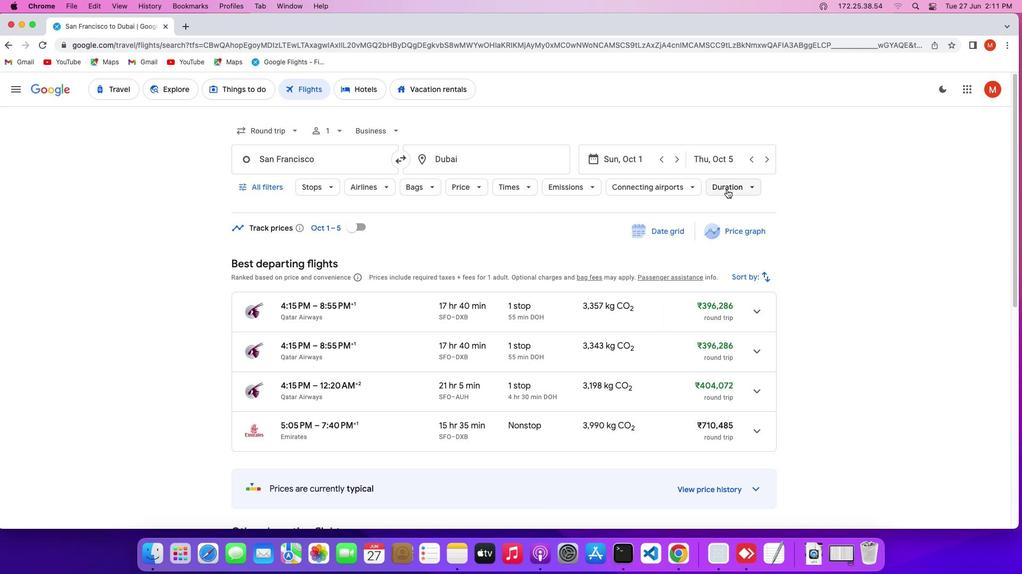 
Action: Mouse pressed left at (728, 191)
Screenshot: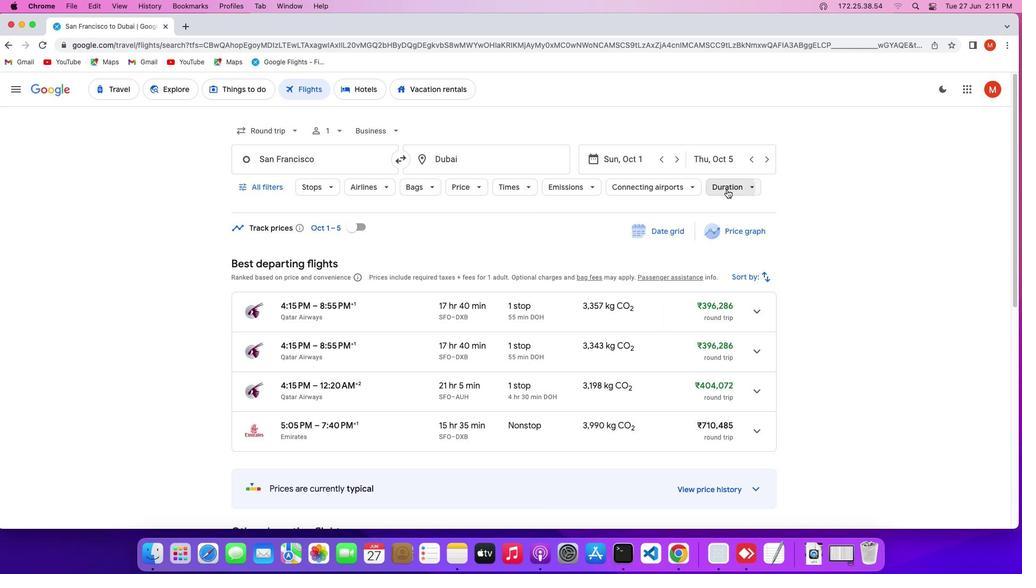 
Action: Mouse moved to (878, 259)
Screenshot: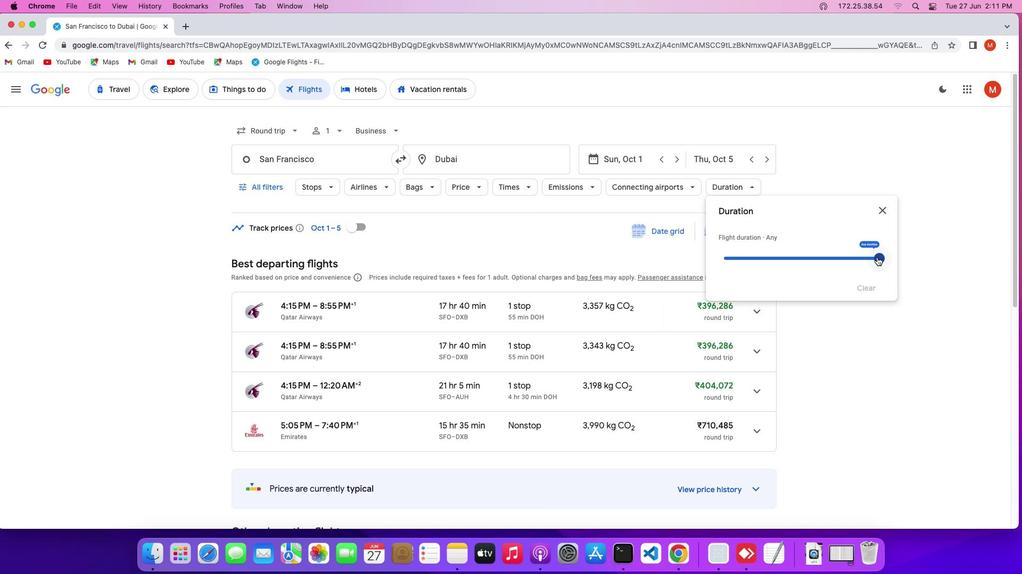 
Action: Mouse pressed left at (878, 259)
Screenshot: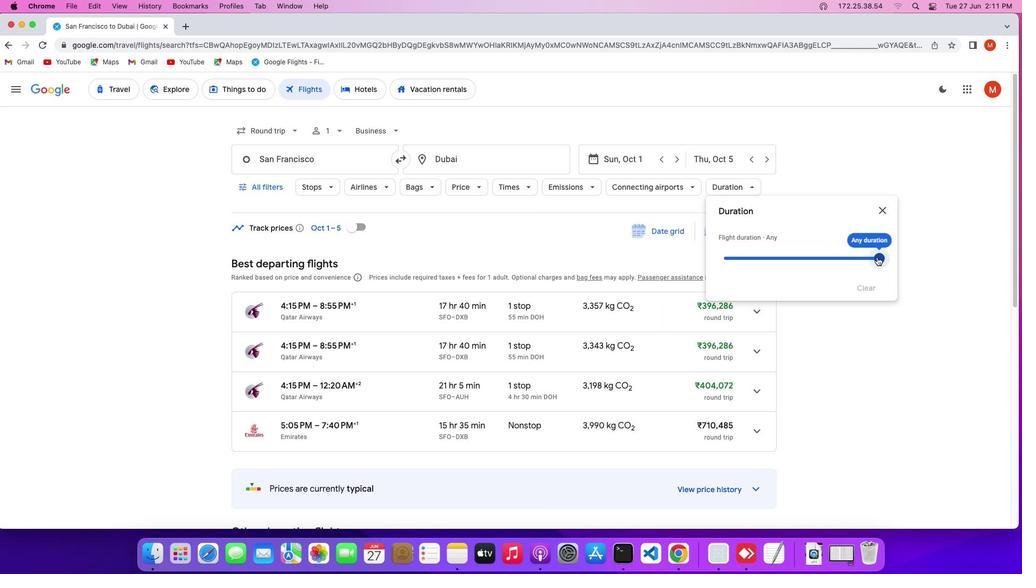 
Action: Mouse moved to (883, 213)
Screenshot: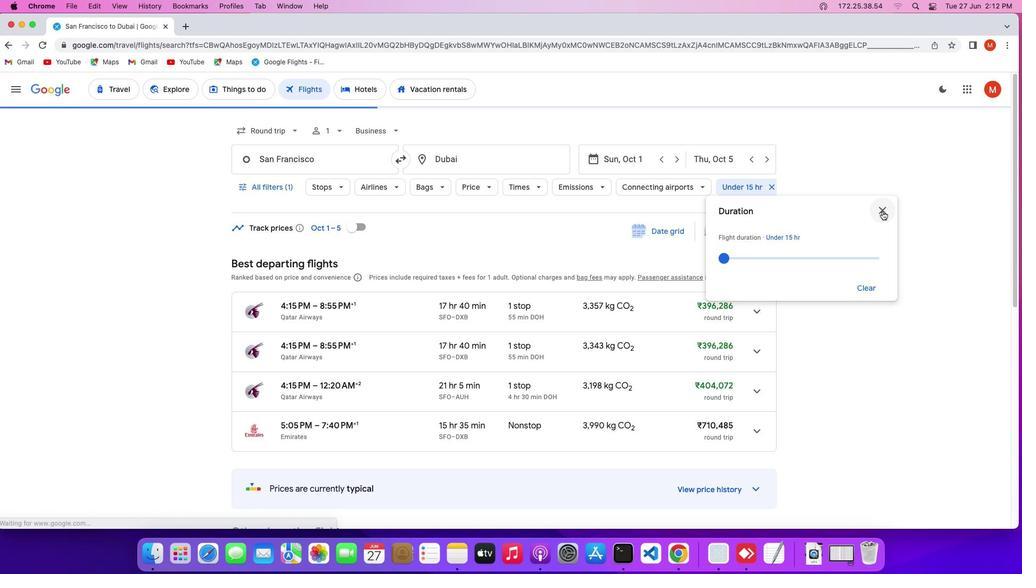 
Action: Mouse pressed left at (883, 213)
Screenshot: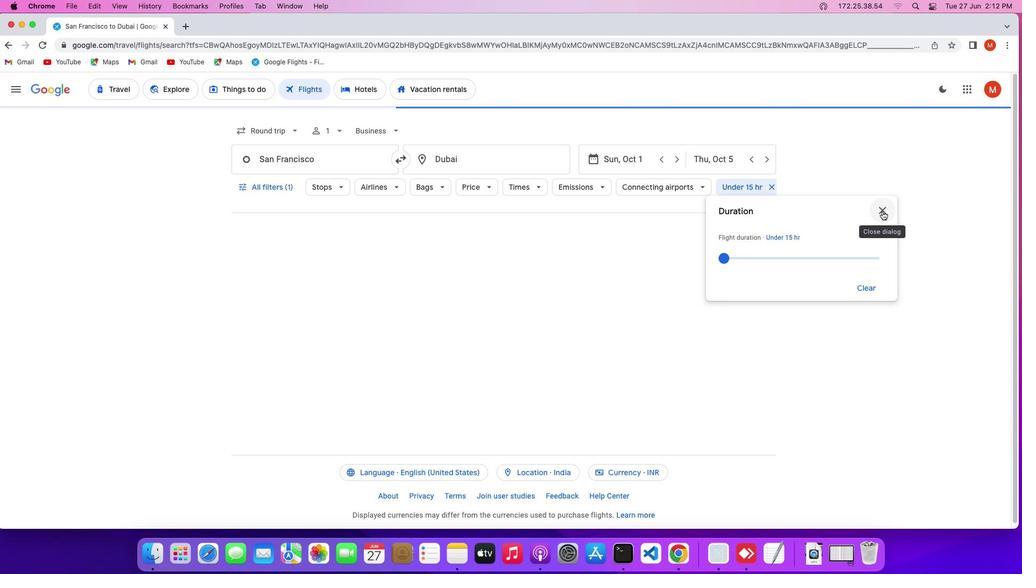 
Action: Mouse moved to (660, 369)
Screenshot: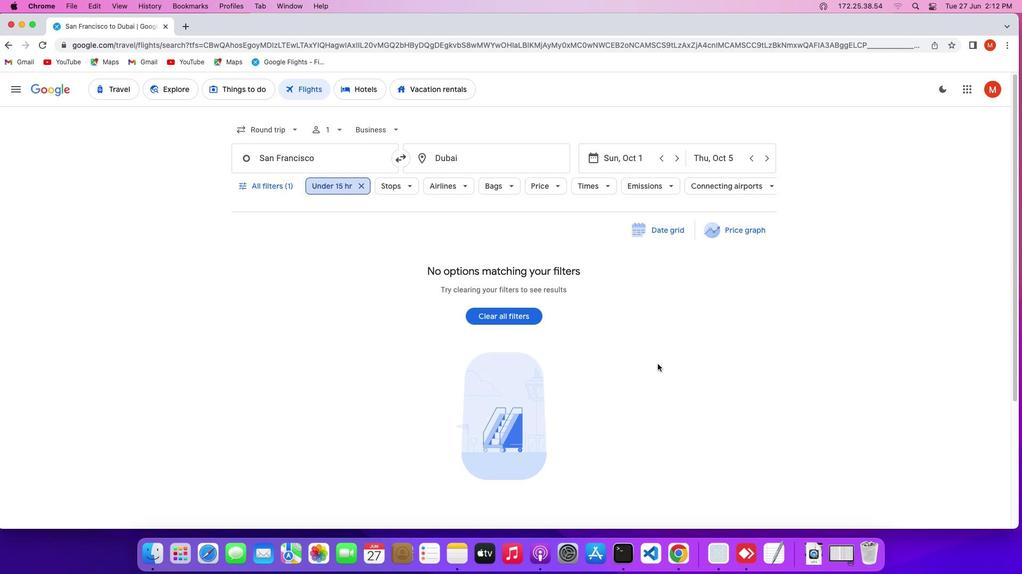 
Action: Mouse scrolled (660, 369) with delta (1, 1)
Screenshot: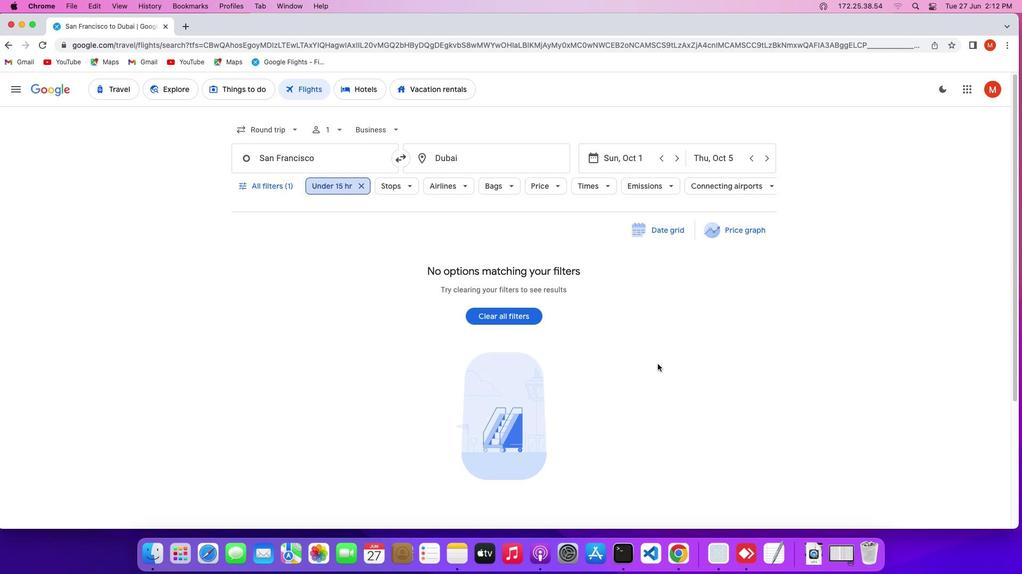 
Action: Mouse moved to (659, 367)
Screenshot: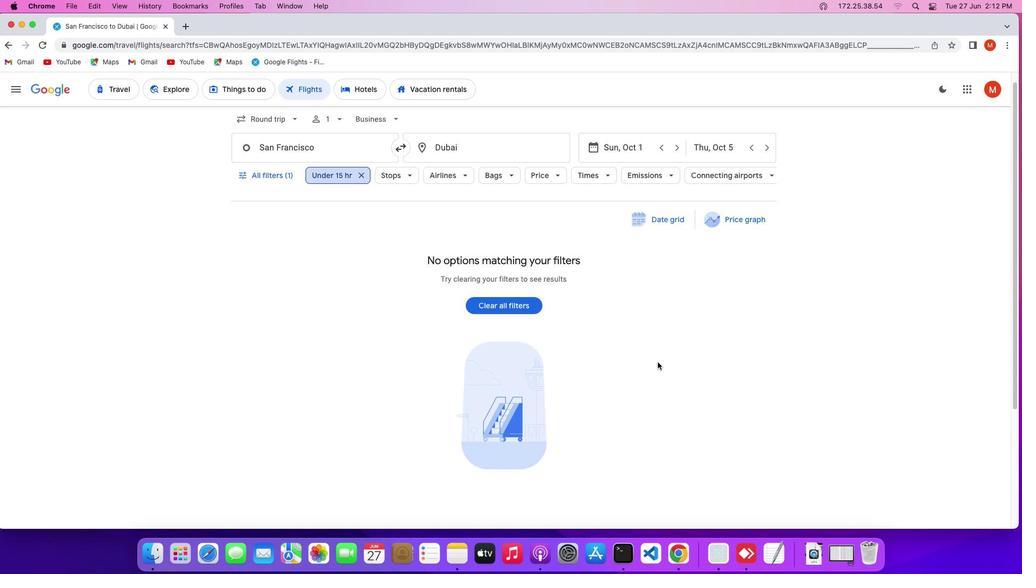 
Action: Mouse scrolled (659, 367) with delta (1, 1)
Screenshot: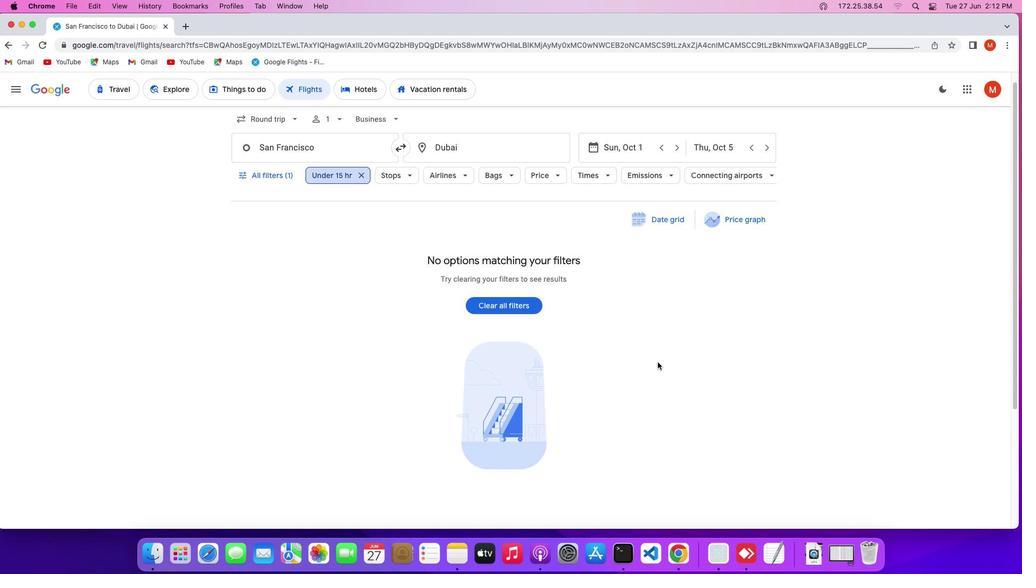 
Action: Mouse moved to (659, 366)
Screenshot: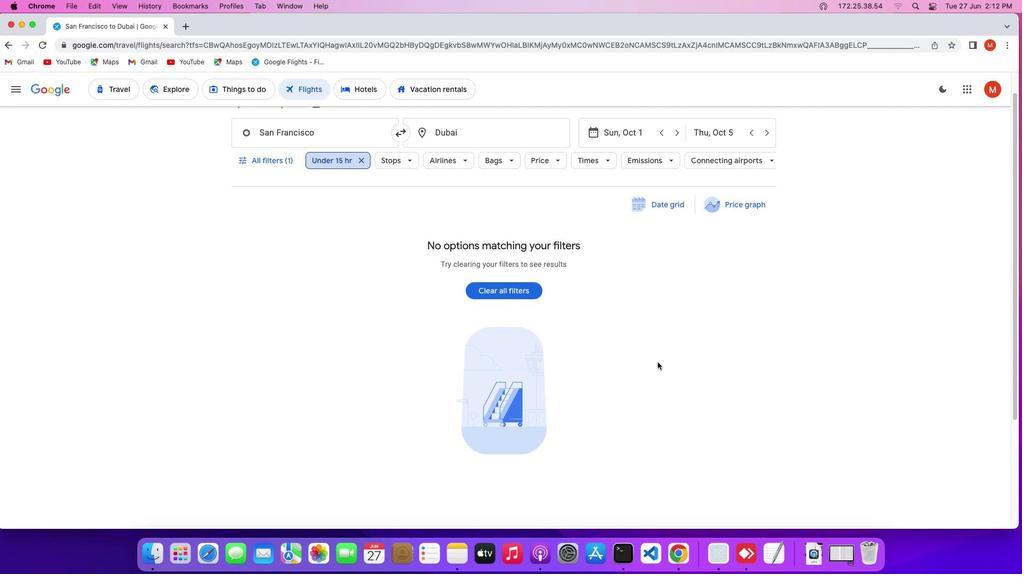 
Action: Mouse scrolled (659, 366) with delta (1, 0)
Screenshot: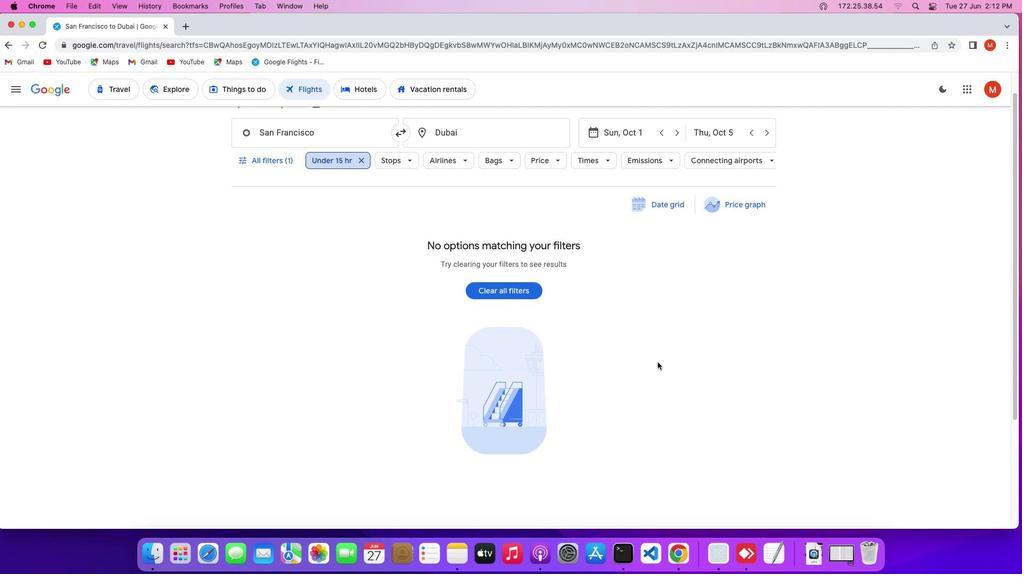 
Action: Mouse moved to (659, 364)
Screenshot: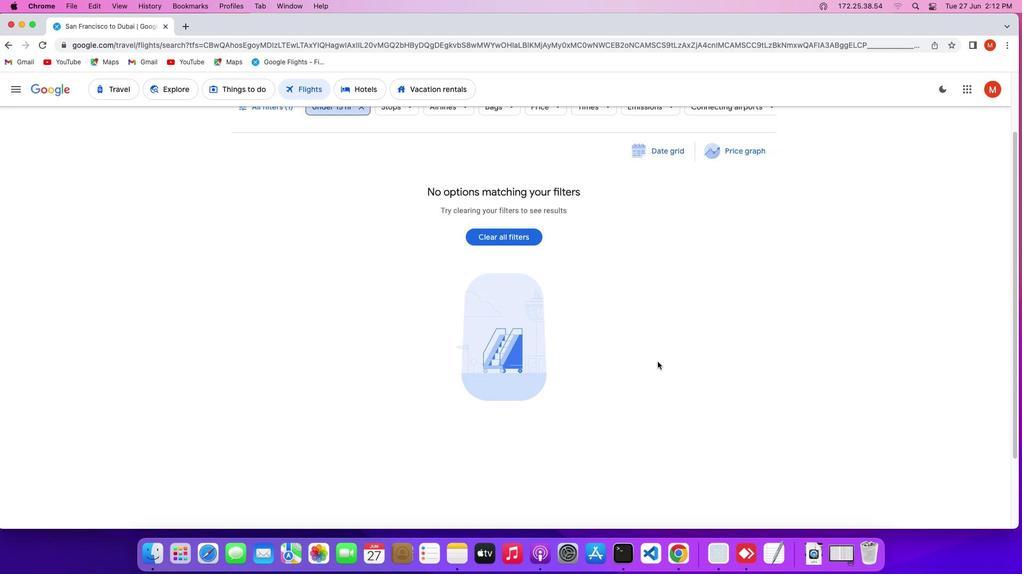 
Action: Mouse scrolled (659, 364) with delta (1, 0)
Screenshot: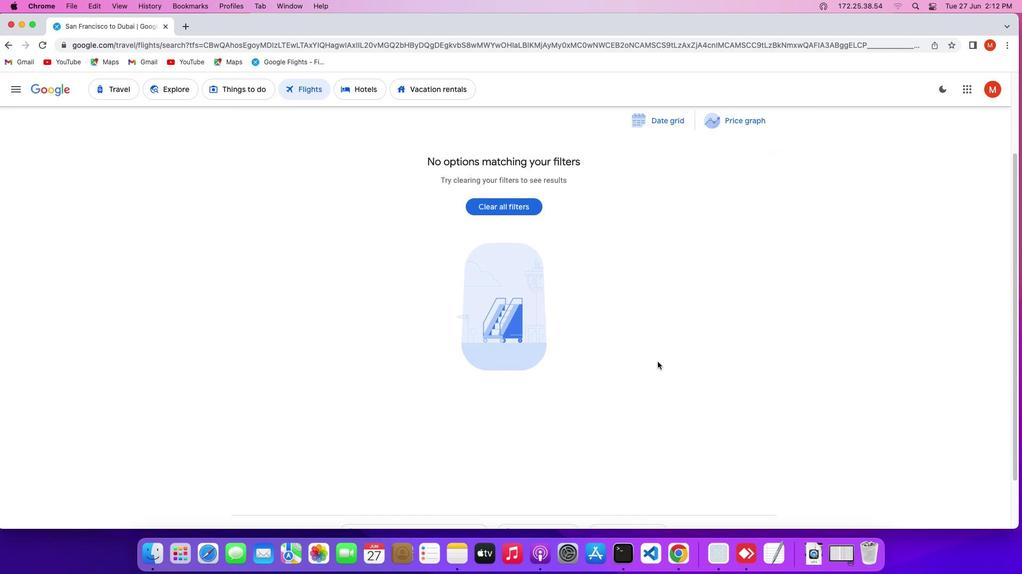 
Action: Mouse moved to (659, 363)
Screenshot: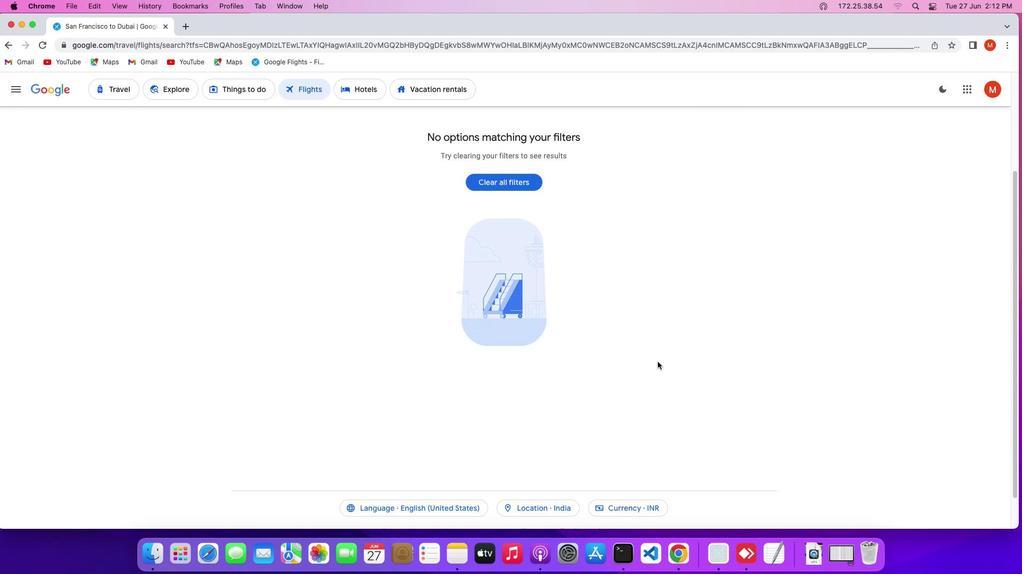 
Action: Mouse scrolled (659, 363) with delta (1, 1)
Screenshot: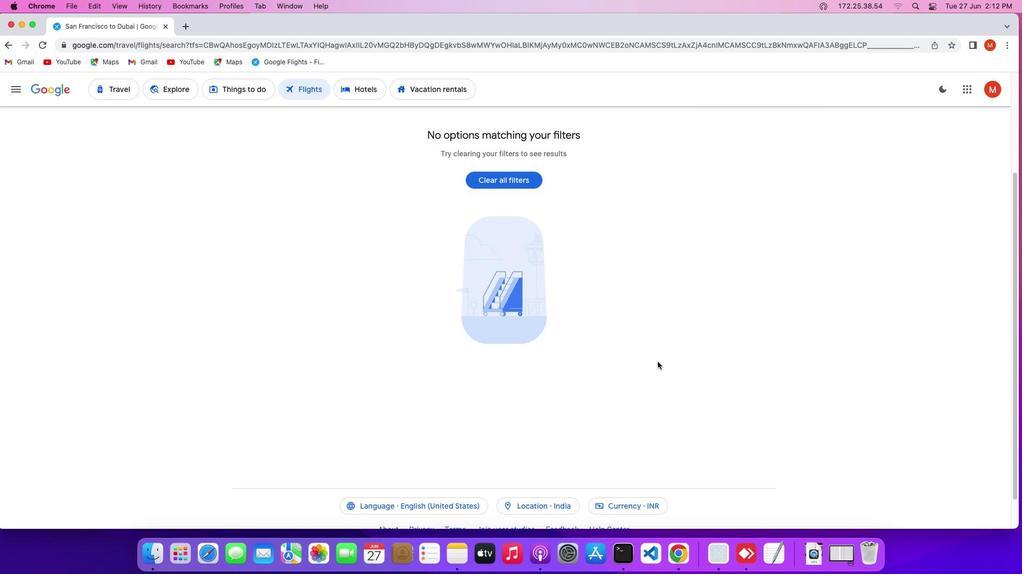 
Action: Mouse scrolled (659, 363) with delta (1, 1)
Screenshot: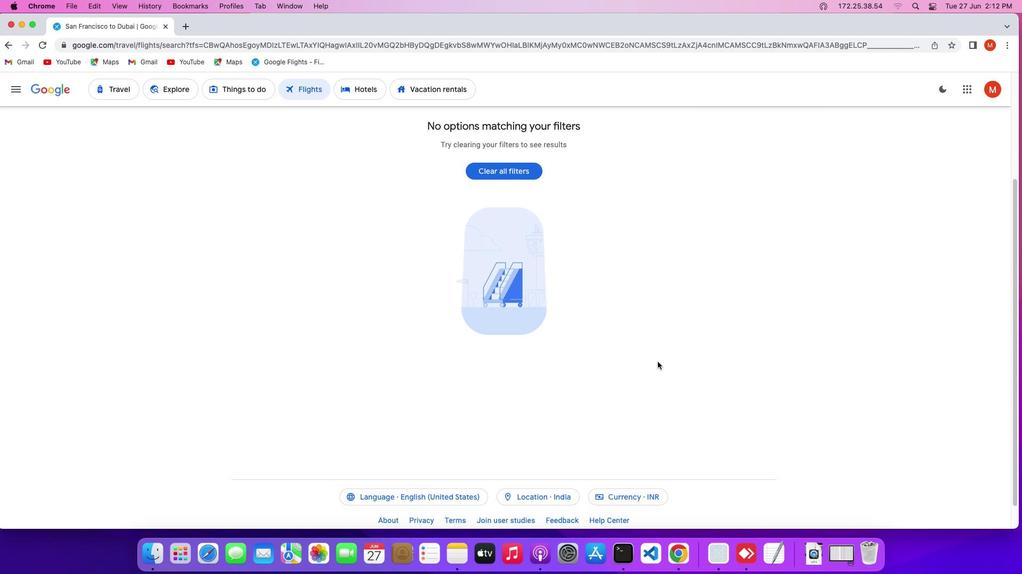 
Action: Mouse scrolled (659, 363) with delta (1, 0)
Screenshot: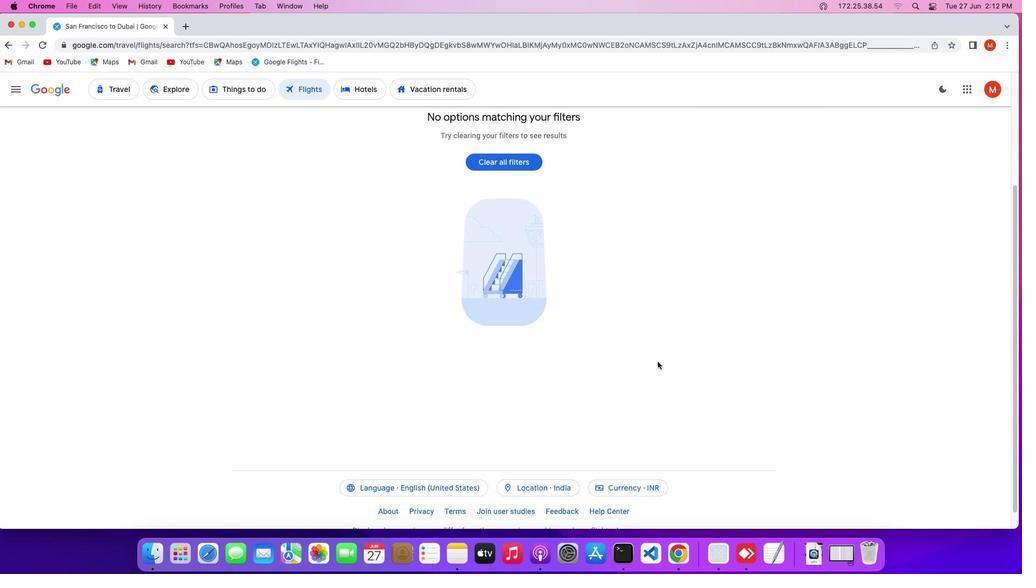 
Action: Mouse scrolled (659, 363) with delta (1, 0)
Screenshot: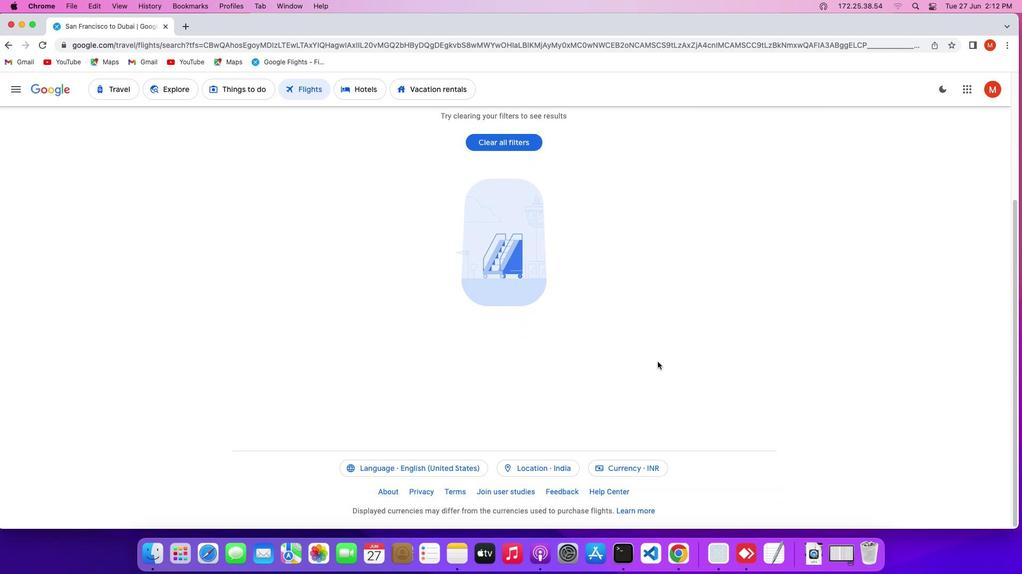 
Action: Mouse moved to (562, 493)
Screenshot: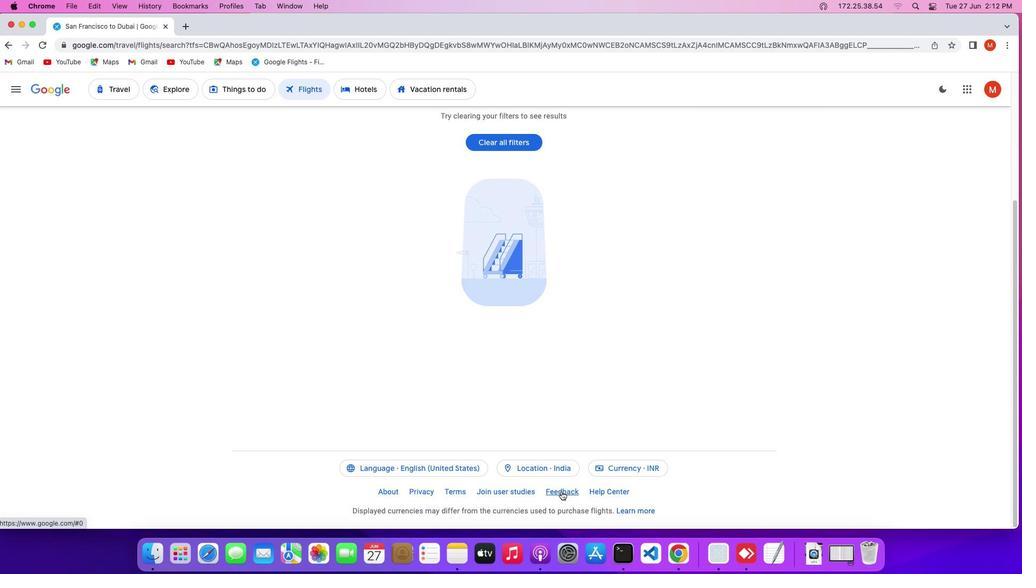 
Action: Mouse pressed left at (562, 493)
Screenshot: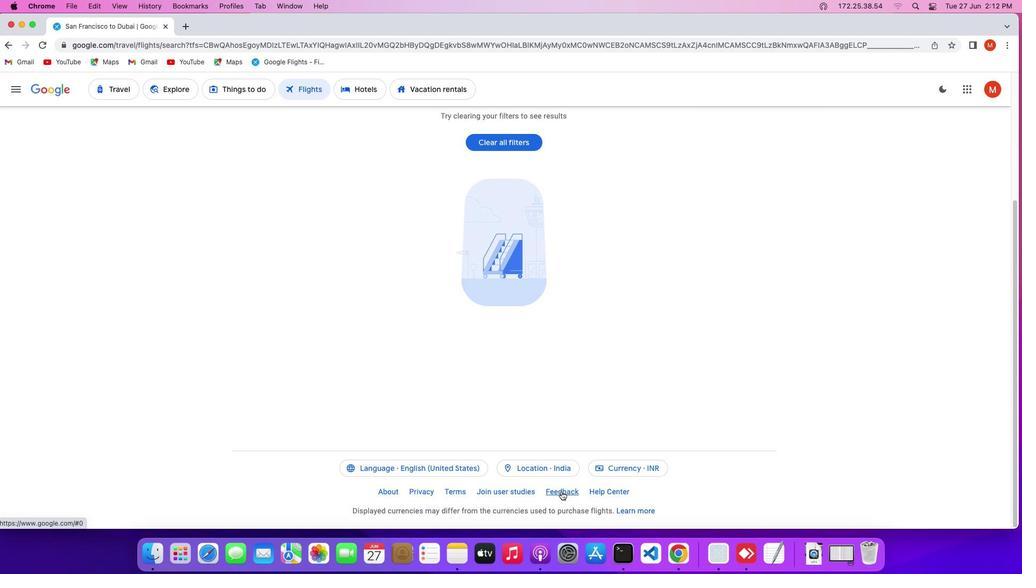 
Action: Mouse moved to (566, 492)
Screenshot: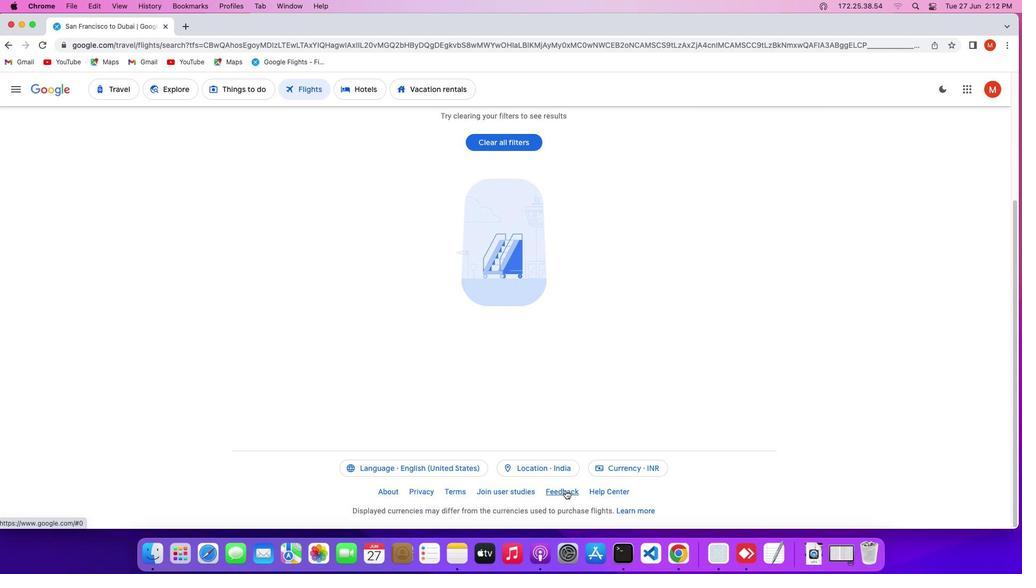 
Action: Mouse pressed left at (566, 492)
Screenshot: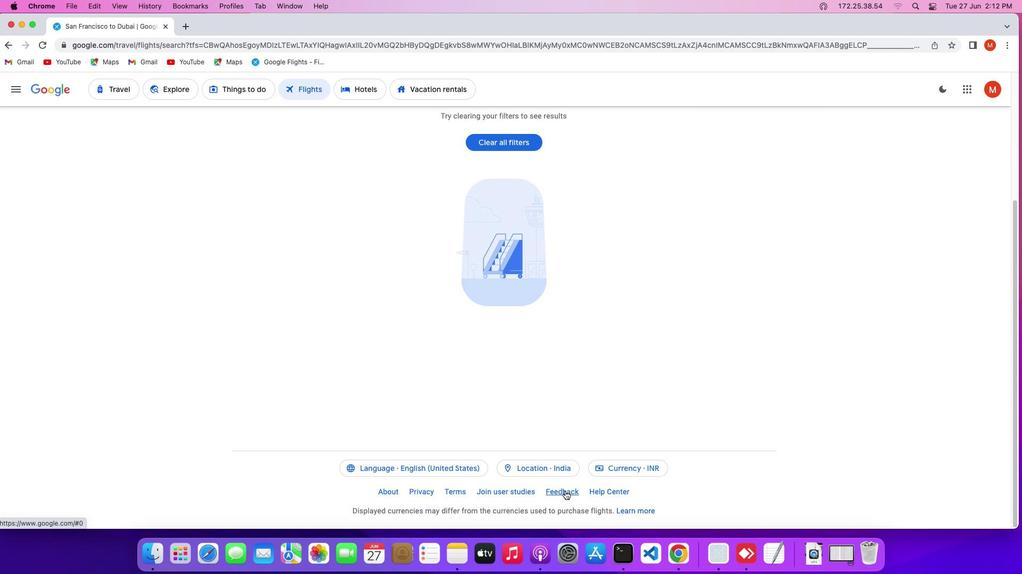
Action: Mouse moved to (844, 158)
Screenshot: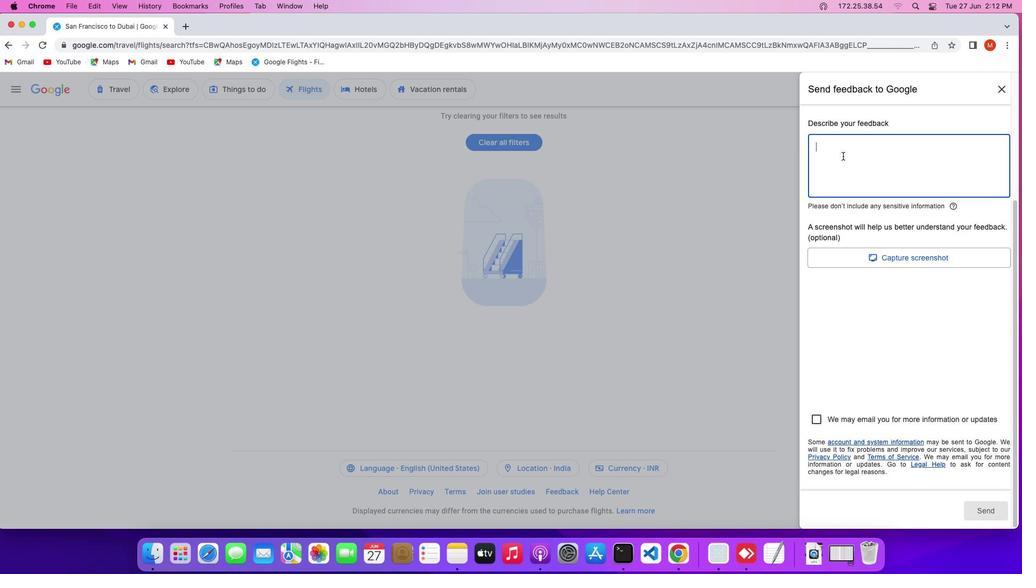 
Action: Mouse pressed left at (844, 158)
Screenshot: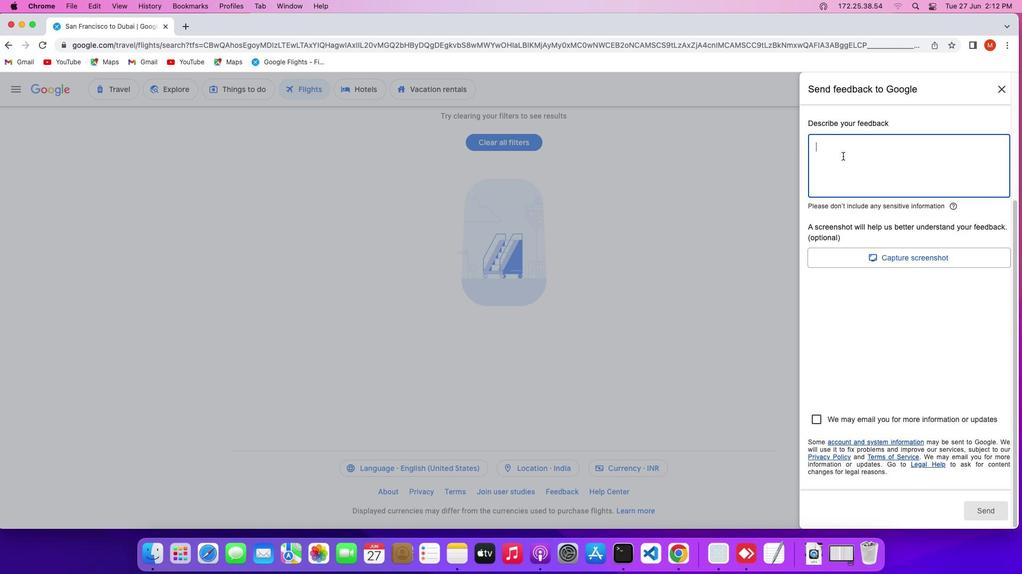 
Action: Key pressed Key.shift'R''e''a''l''l''y'Key.space'n''i''c''e'Key.space'f''l''i''g''h''t''s'Key.space',''l''o''v''e'Key.space't''o'Key.space't''r''a''v''e''l'Key.space'w''i''t''h'Key.space't''h''e''m'
Screenshot: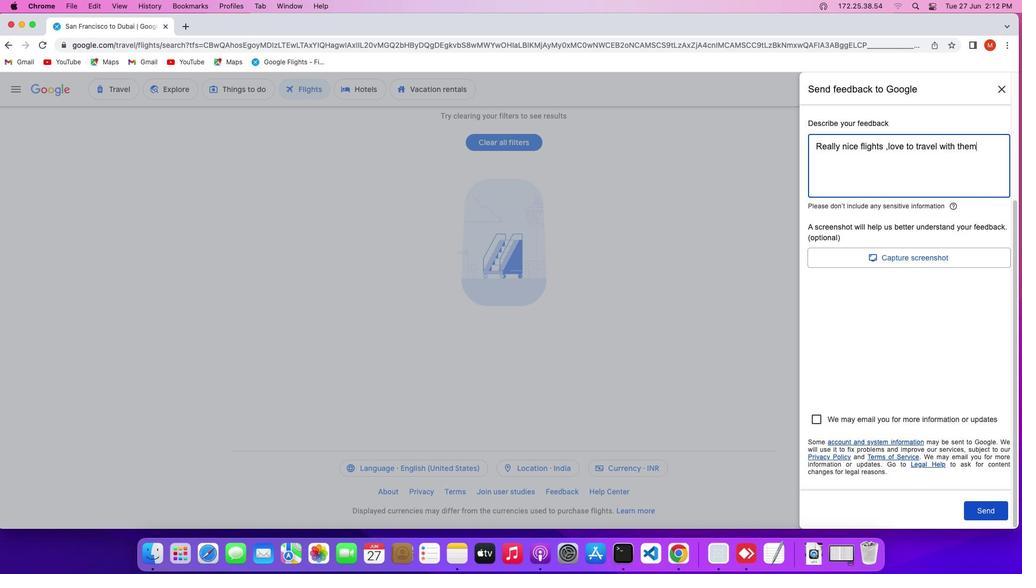 
Action: Mouse moved to (887, 293)
Screenshot: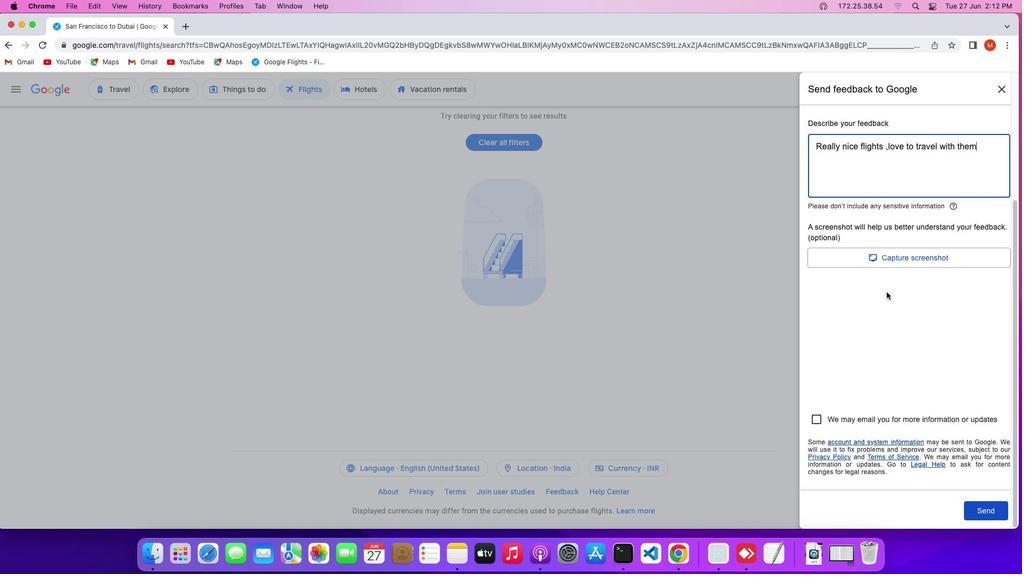 
Action: Mouse scrolled (887, 293) with delta (1, 1)
Screenshot: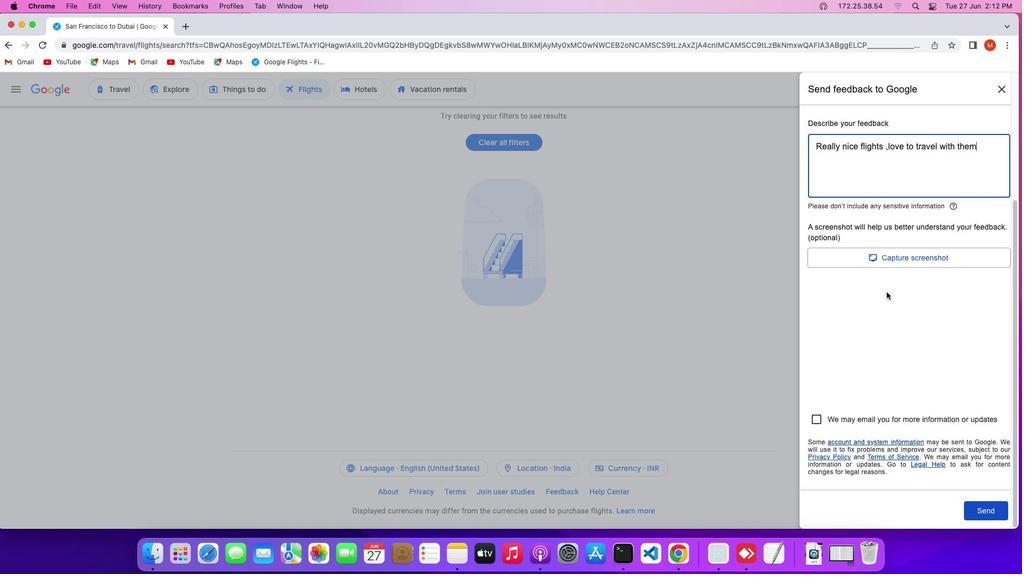 
Action: Mouse scrolled (887, 293) with delta (1, 1)
Screenshot: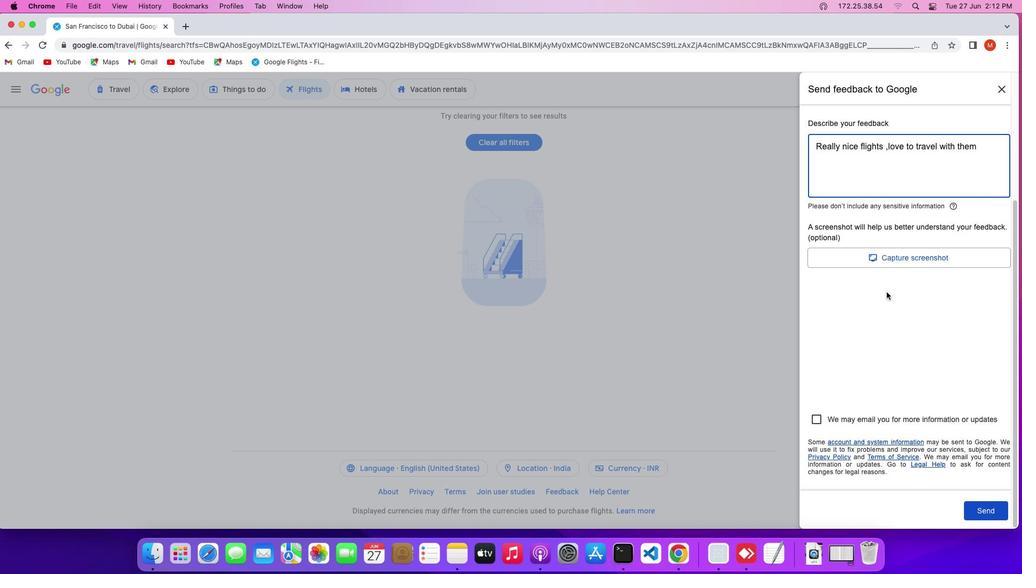 
Action: Mouse scrolled (887, 293) with delta (1, 1)
Screenshot: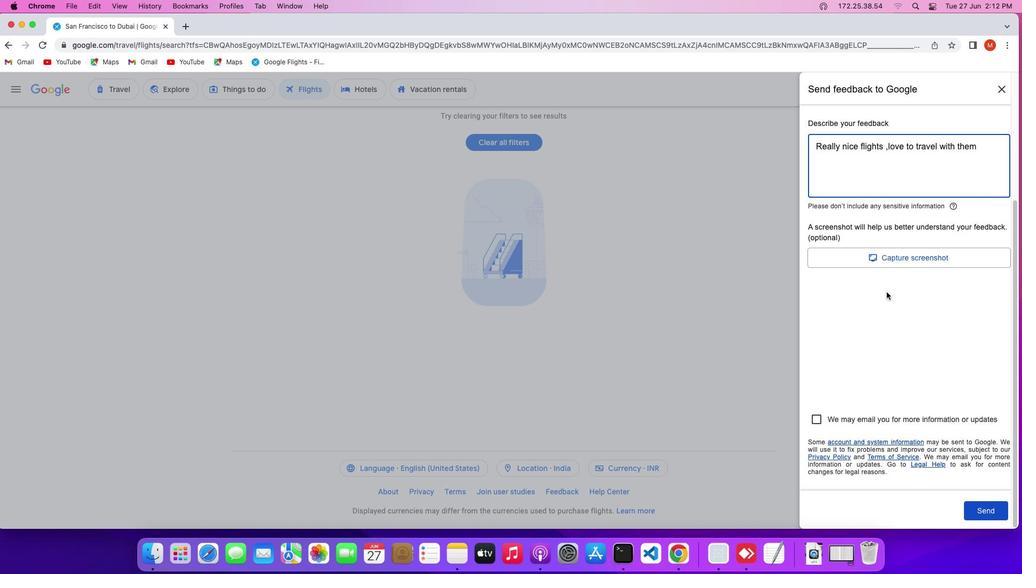 
Action: Mouse scrolled (887, 293) with delta (1, 1)
Screenshot: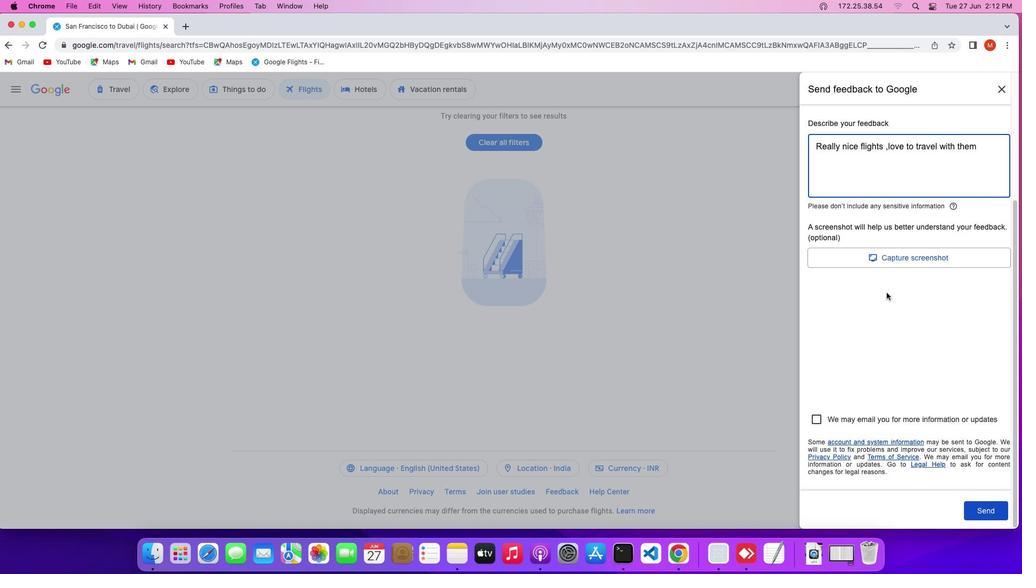 
Action: Mouse moved to (886, 342)
Screenshot: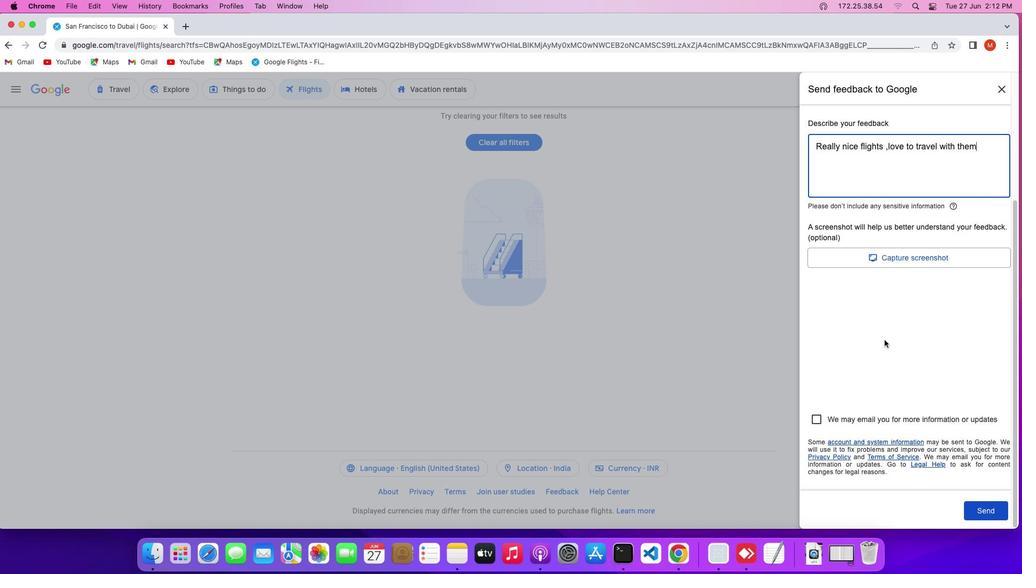 
Action: Mouse scrolled (886, 342) with delta (1, 1)
Screenshot: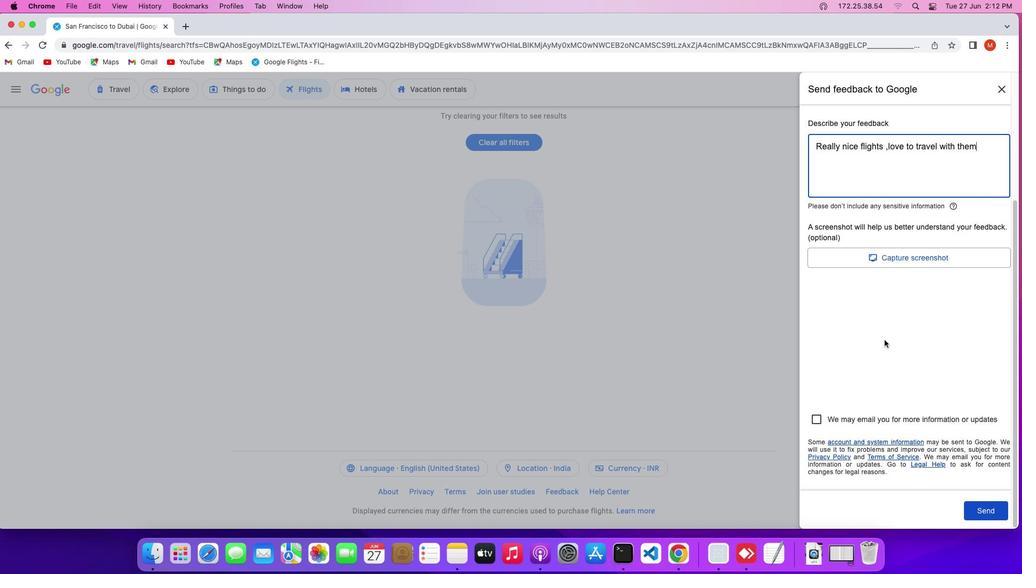 
Action: Mouse scrolled (886, 342) with delta (1, 1)
Screenshot: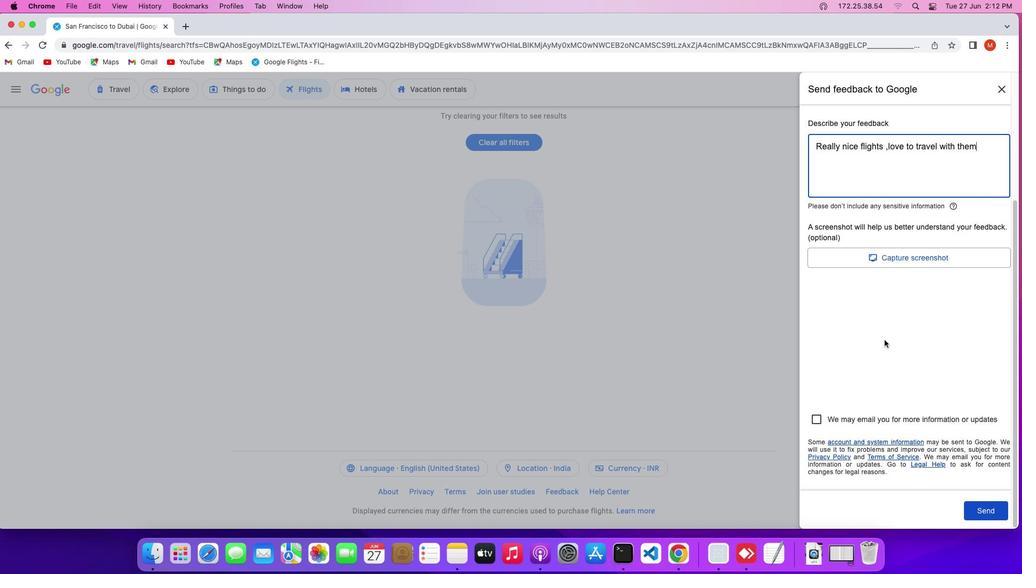 
Action: Mouse scrolled (886, 342) with delta (1, 0)
Screenshot: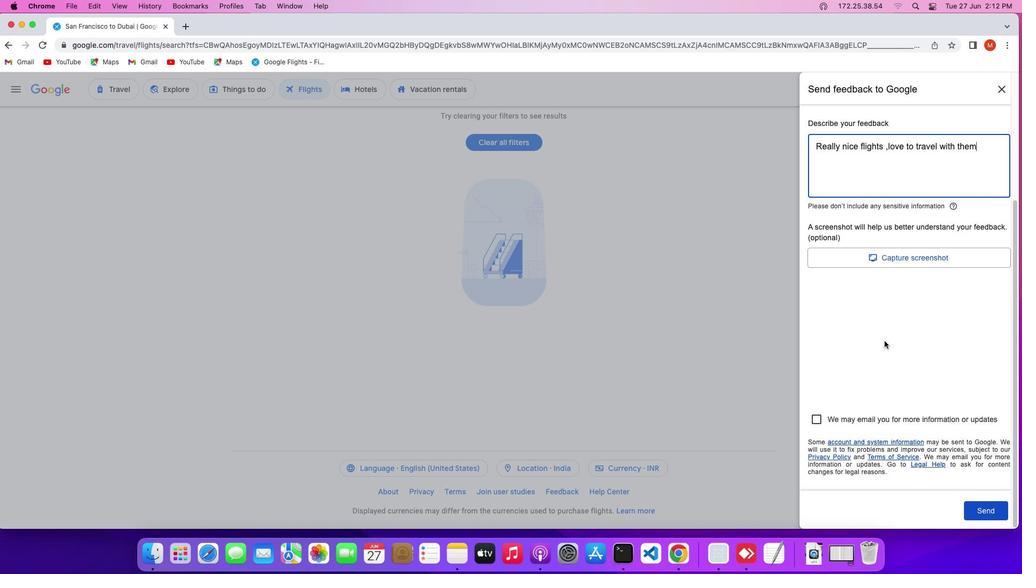 
Action: Mouse moved to (989, 512)
Screenshot: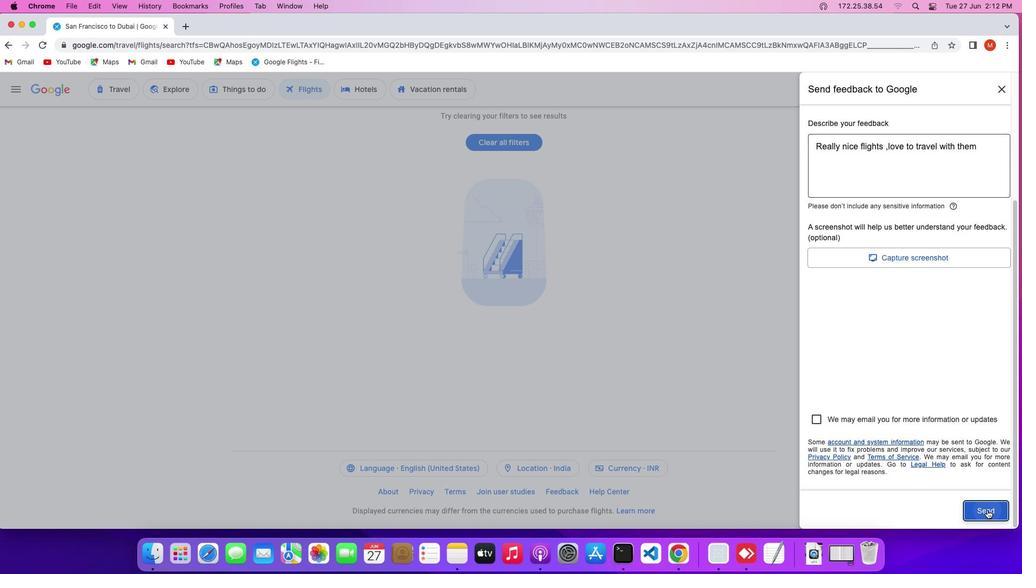 
Action: Mouse pressed left at (989, 512)
Screenshot: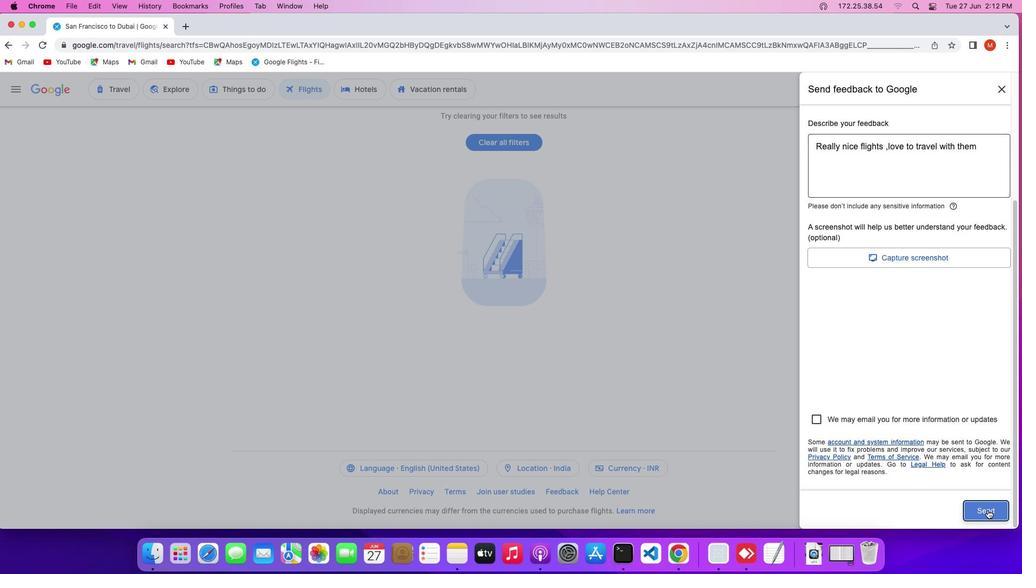 
Action: Mouse moved to (987, 508)
Screenshot: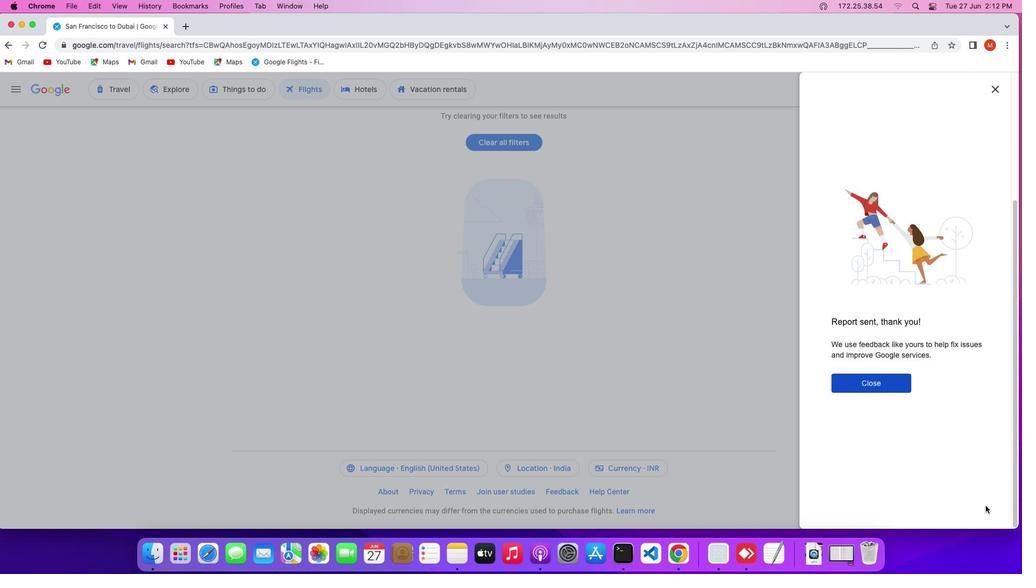 
